 Task: Find a one-way flight from Sharm El-Sheikh to Dalian for 2 adults in First class on August 15.
Action: Mouse moved to (415, 379)
Screenshot: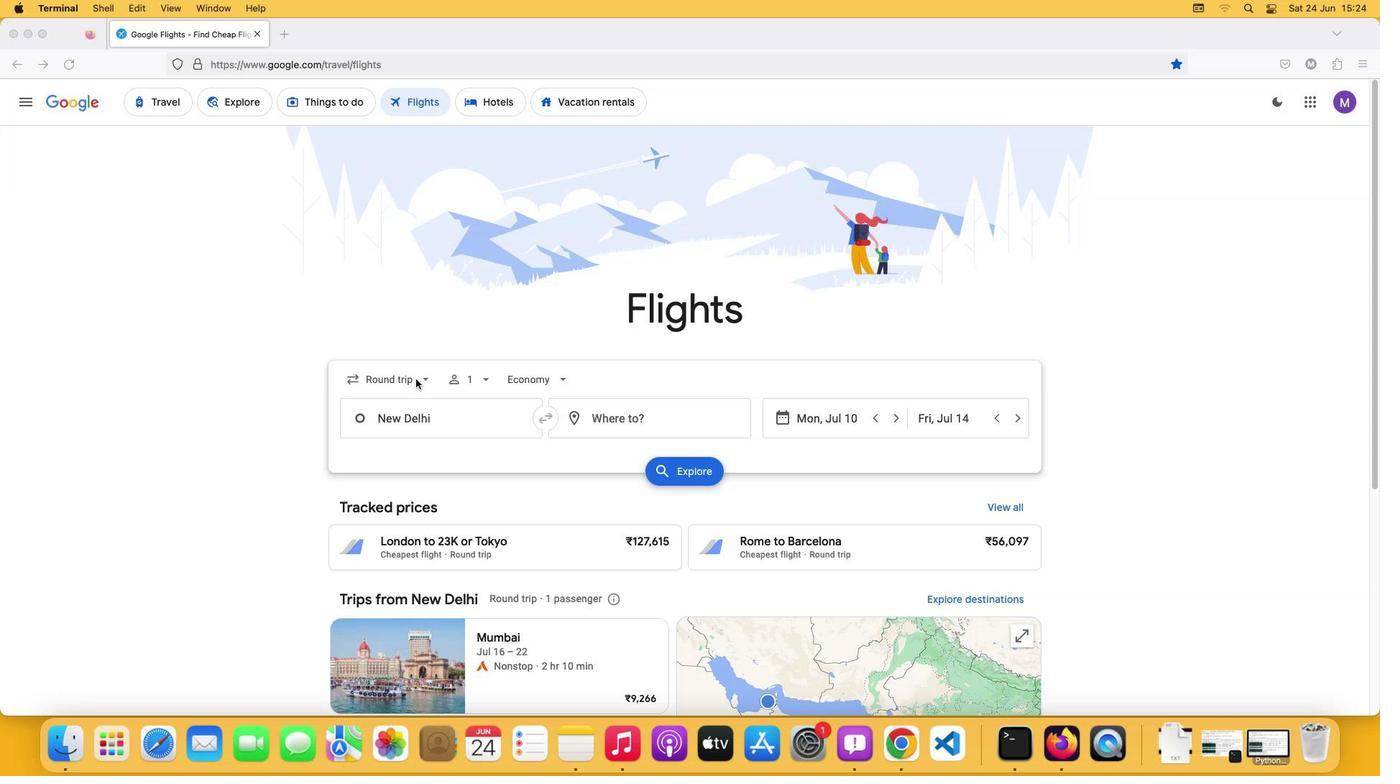 
Action: Mouse pressed left at (415, 379)
Screenshot: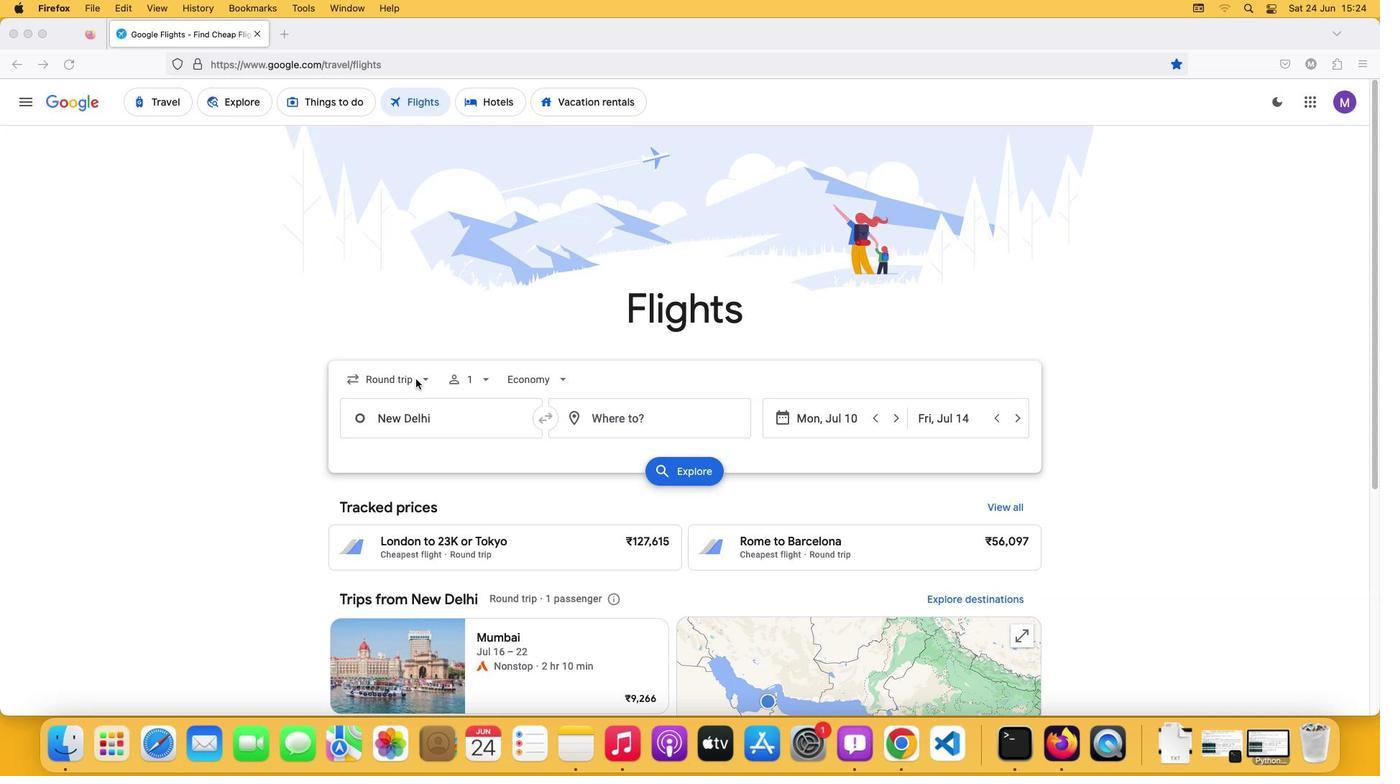 
Action: Mouse pressed left at (415, 379)
Screenshot: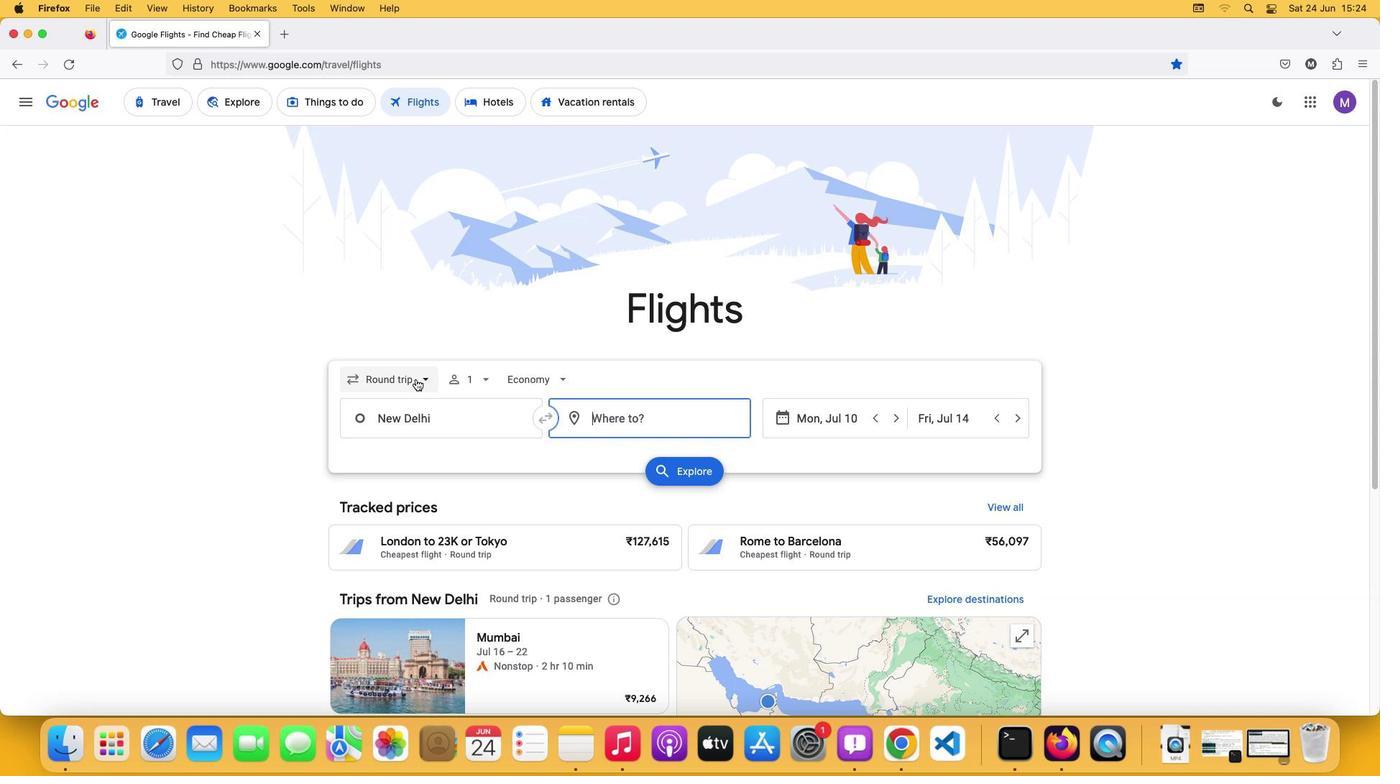 
Action: Mouse moved to (414, 439)
Screenshot: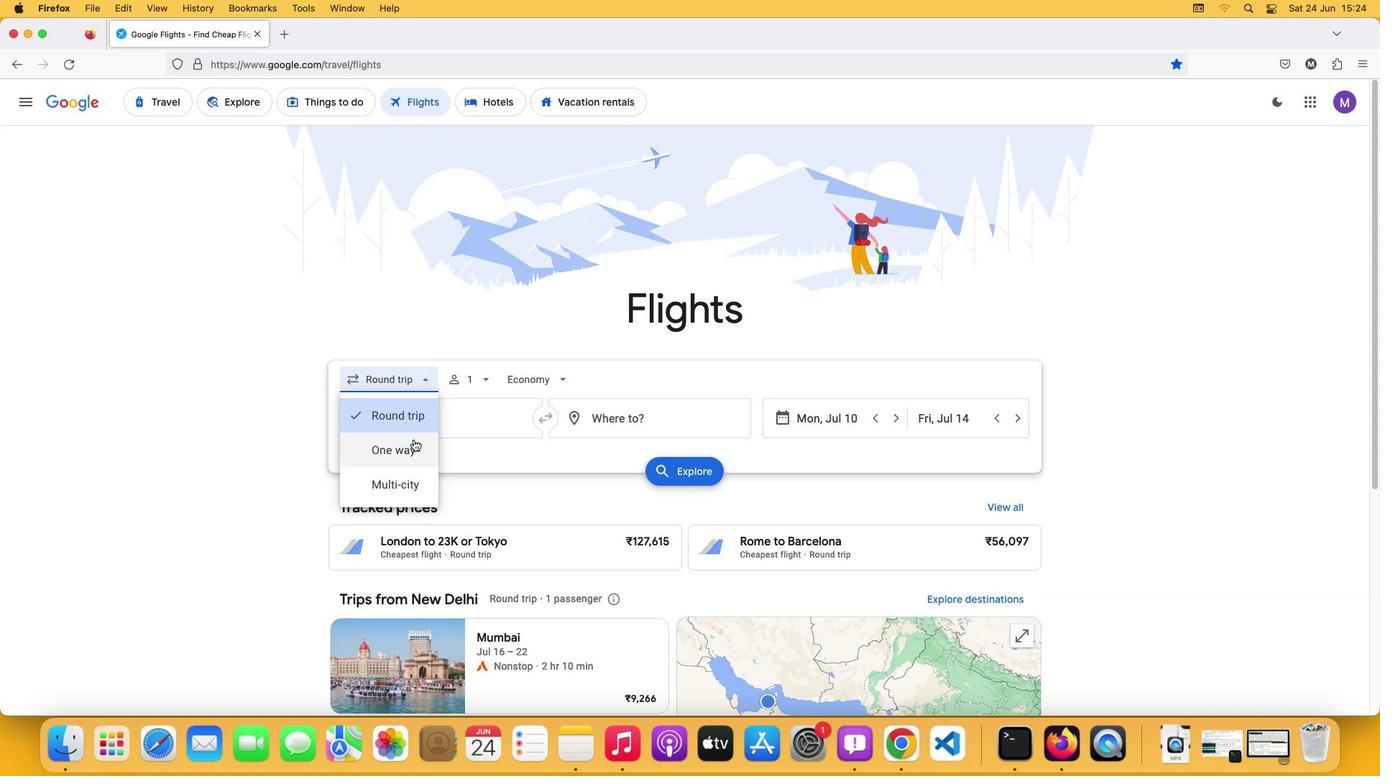 
Action: Mouse pressed left at (414, 439)
Screenshot: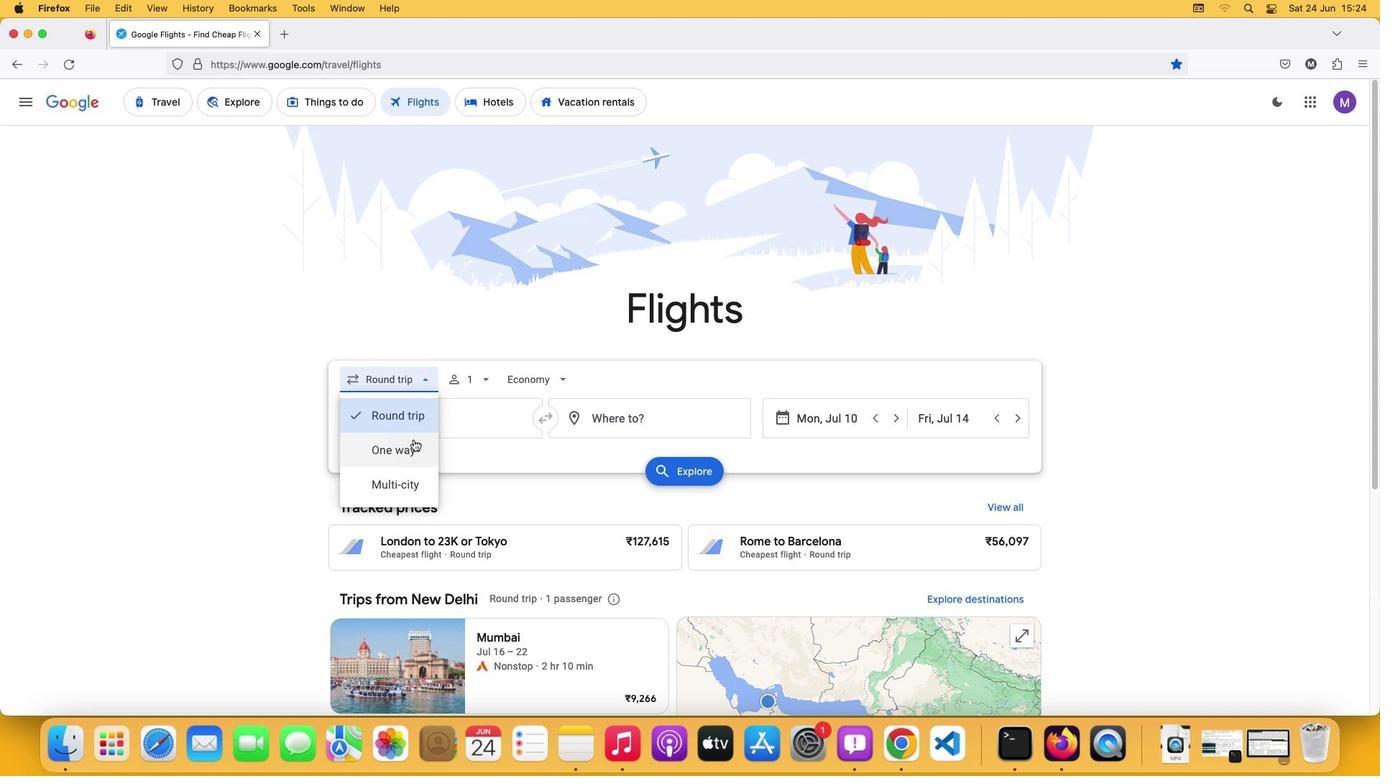 
Action: Mouse moved to (469, 379)
Screenshot: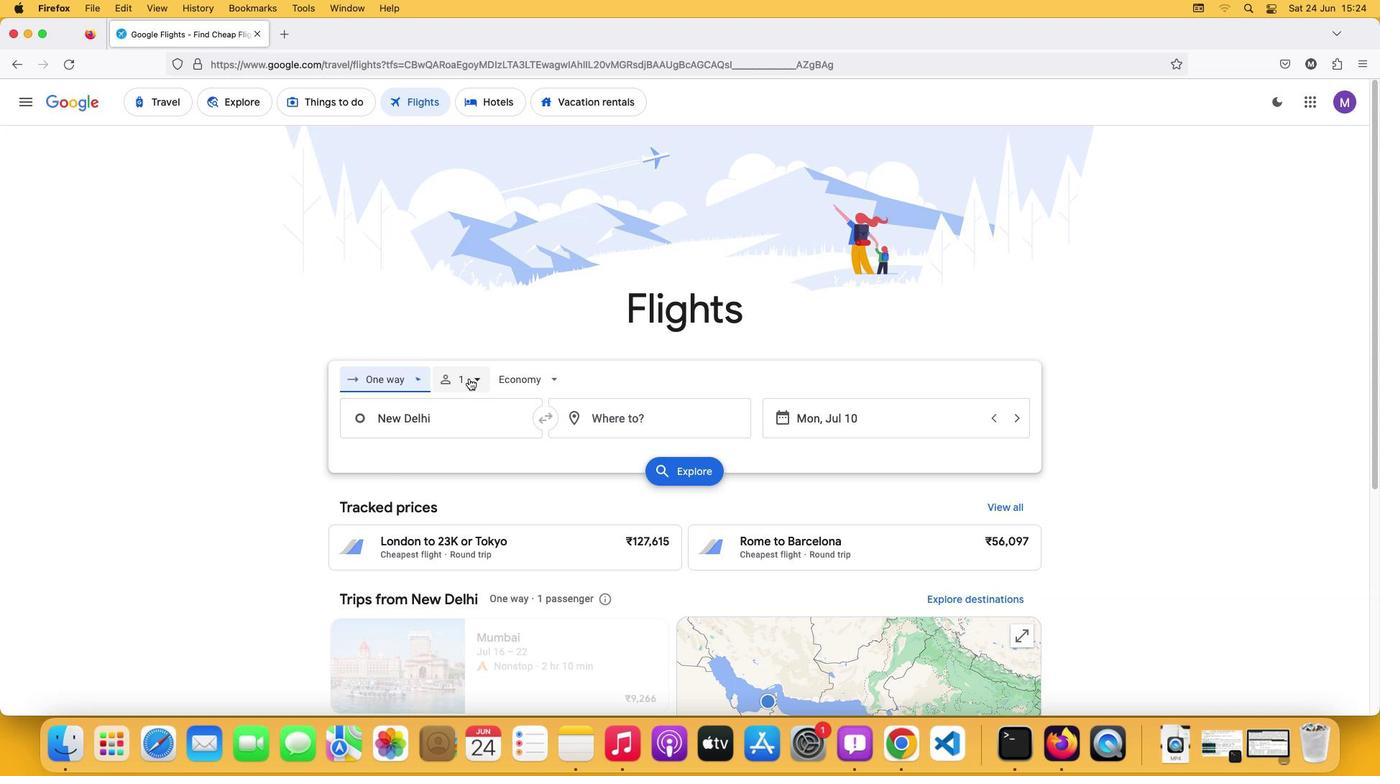 
Action: Mouse pressed left at (469, 379)
Screenshot: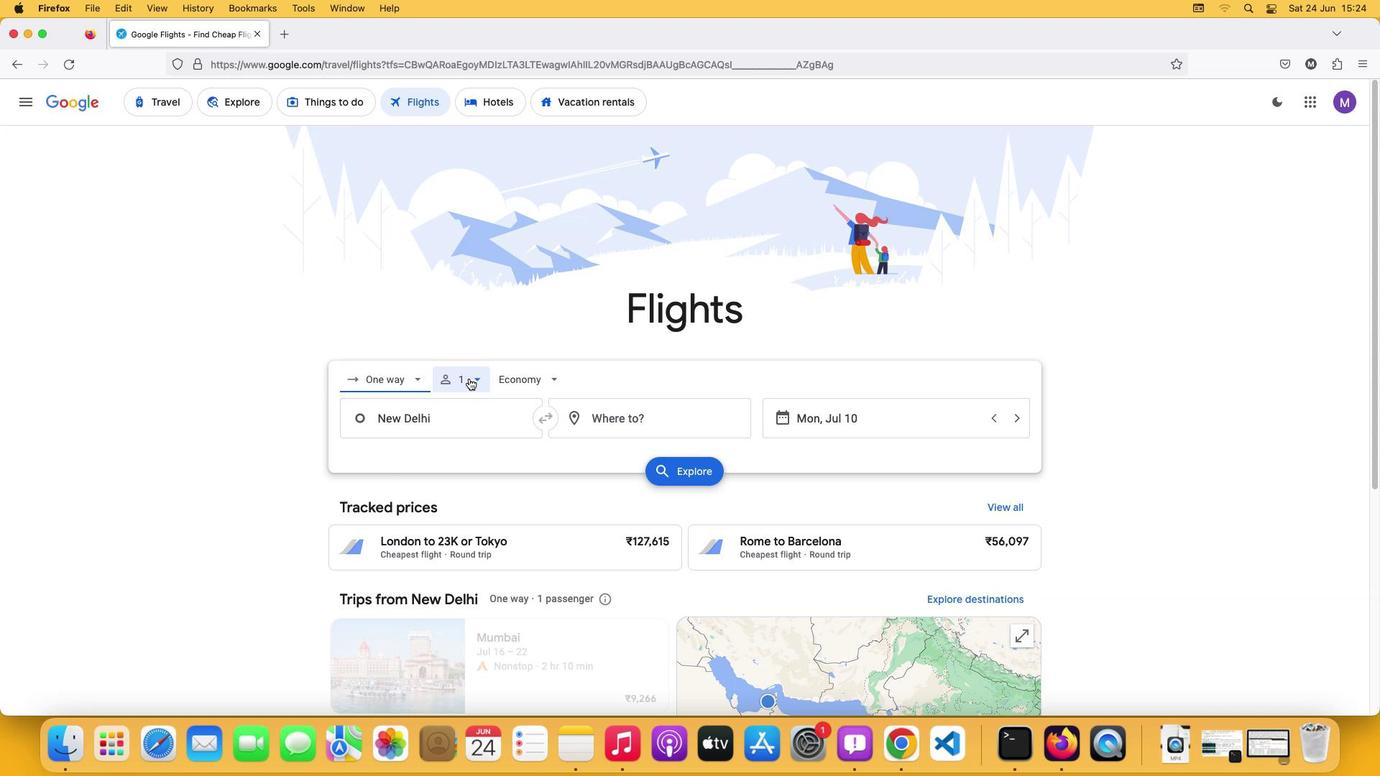 
Action: Mouse moved to (586, 415)
Screenshot: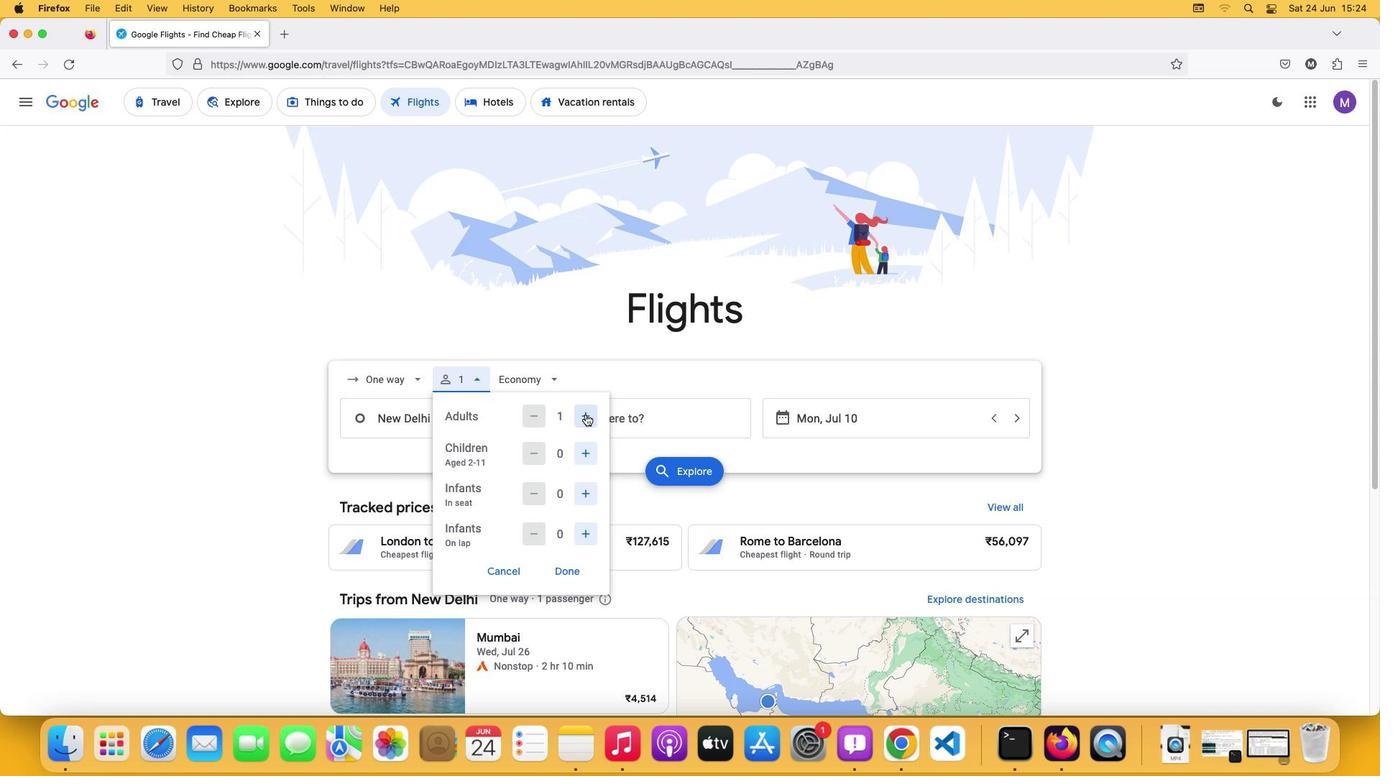 
Action: Mouse pressed left at (586, 415)
Screenshot: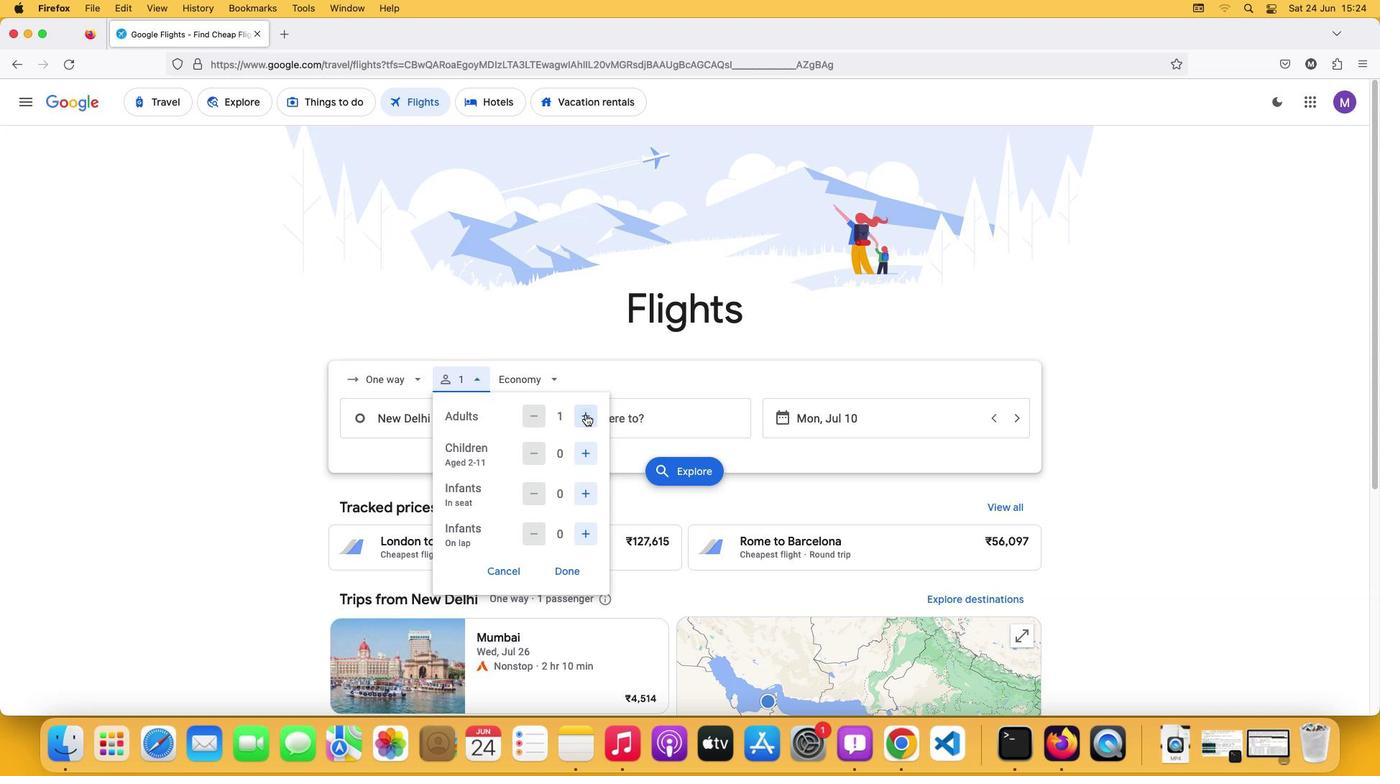 
Action: Mouse moved to (564, 571)
Screenshot: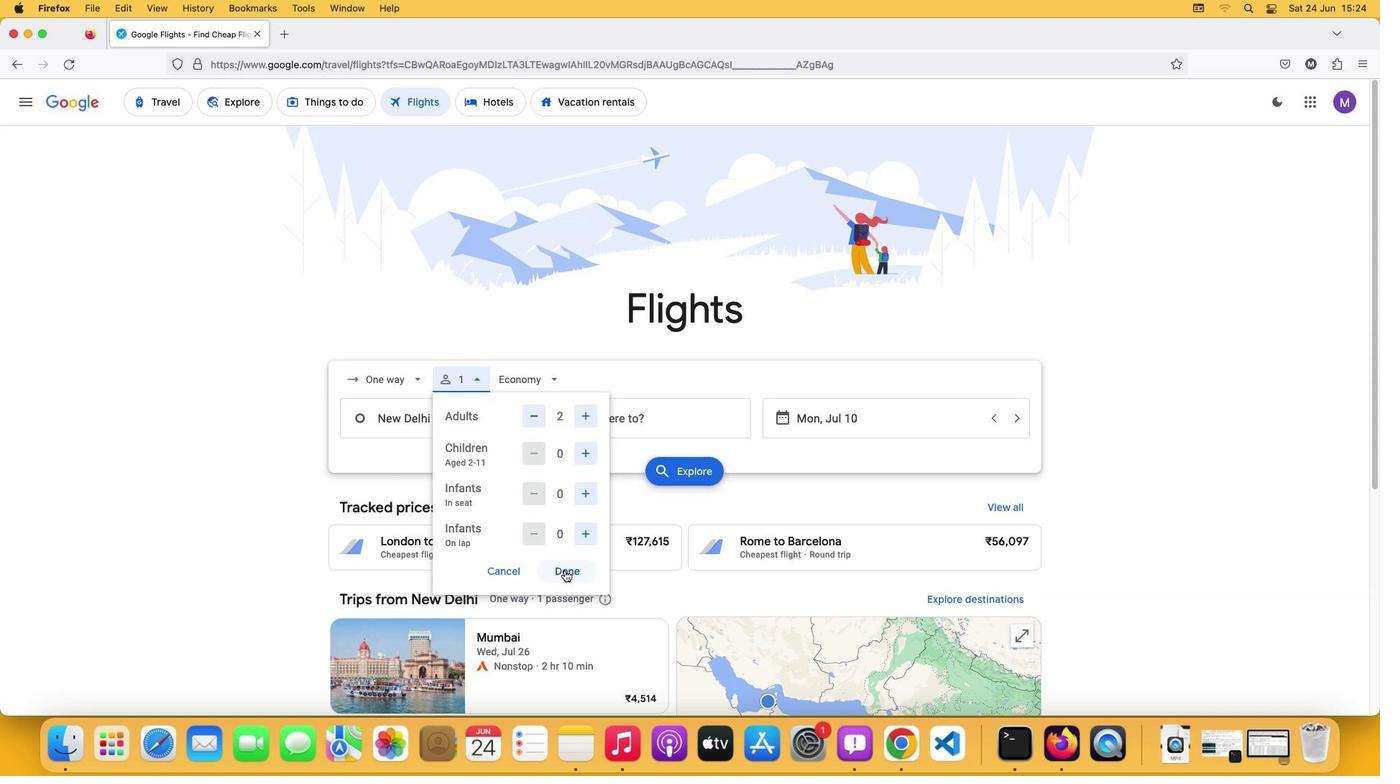 
Action: Mouse pressed left at (564, 571)
Screenshot: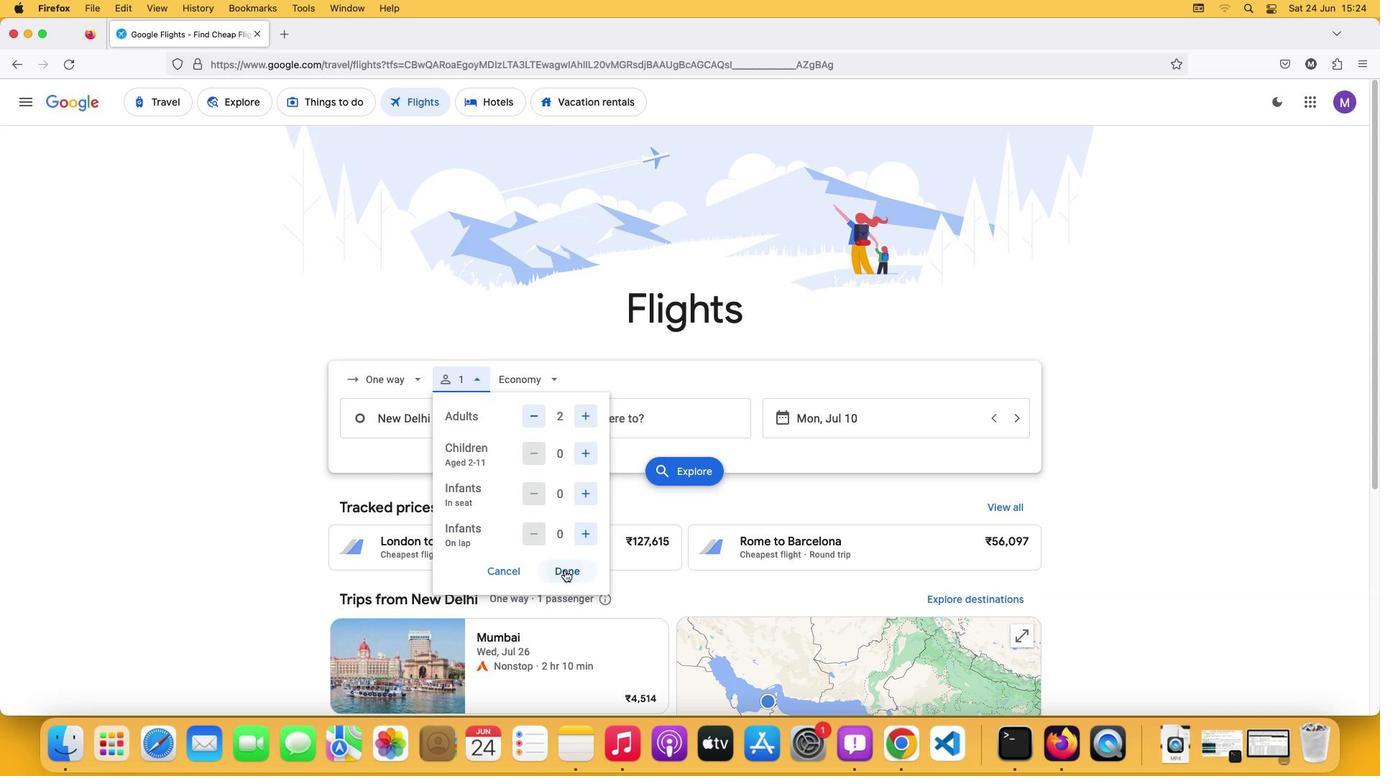 
Action: Mouse moved to (541, 379)
Screenshot: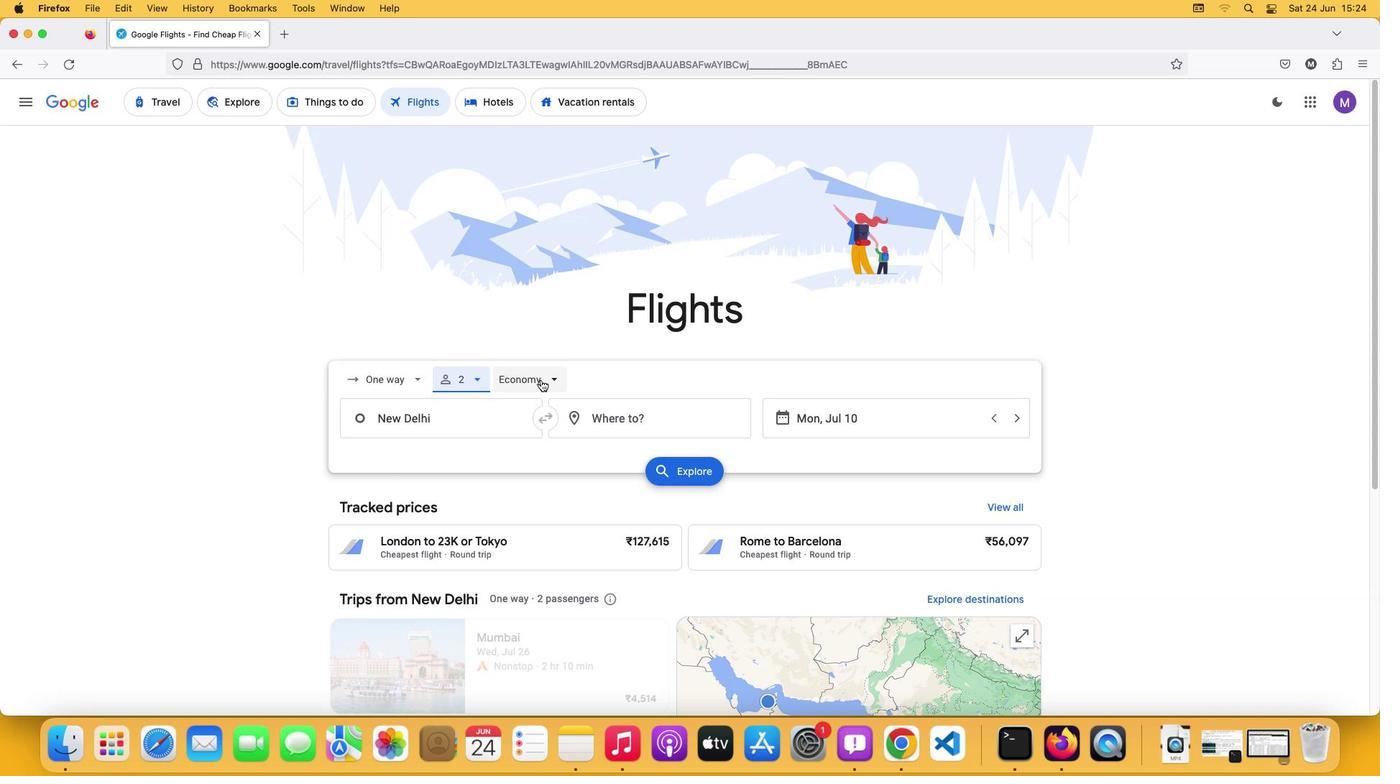 
Action: Mouse pressed left at (541, 379)
Screenshot: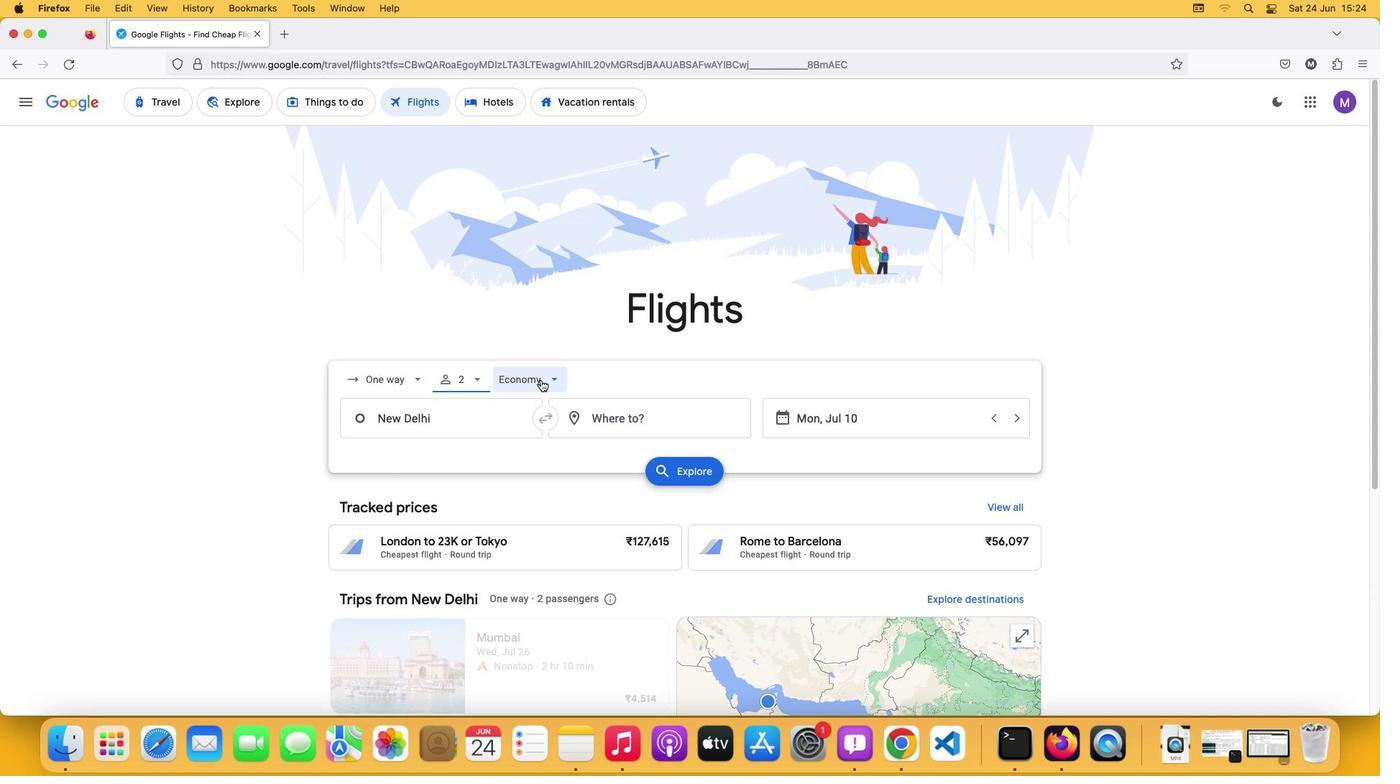 
Action: Mouse moved to (550, 509)
Screenshot: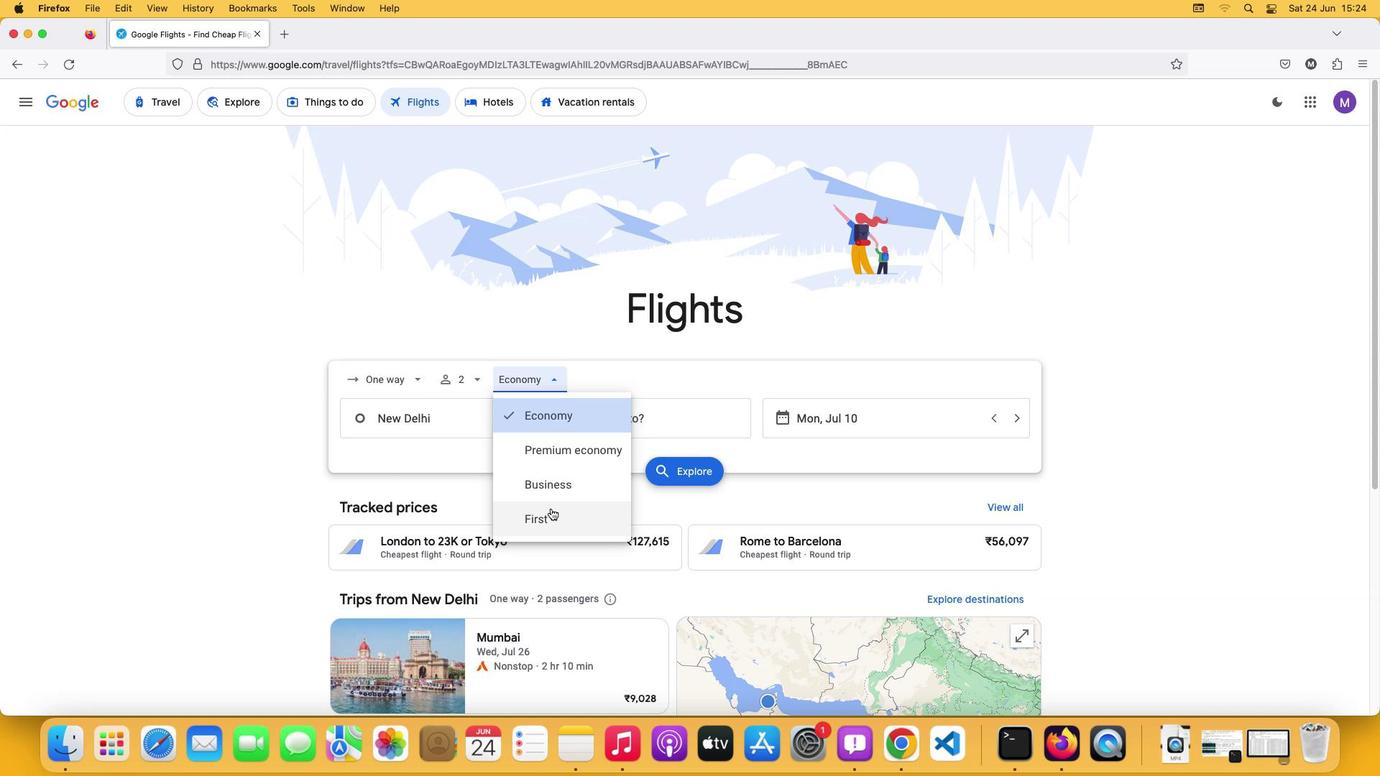 
Action: Mouse pressed left at (550, 509)
Screenshot: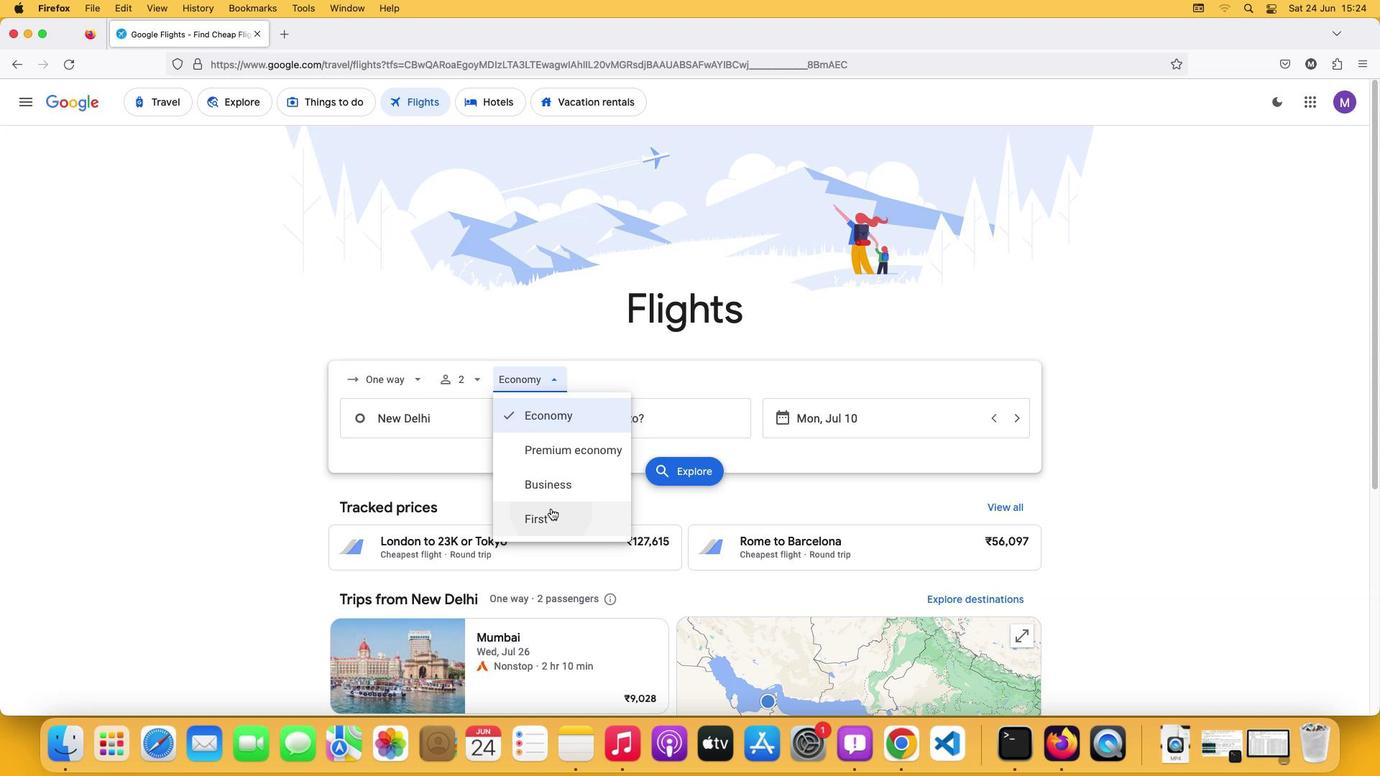 
Action: Mouse moved to (460, 414)
Screenshot: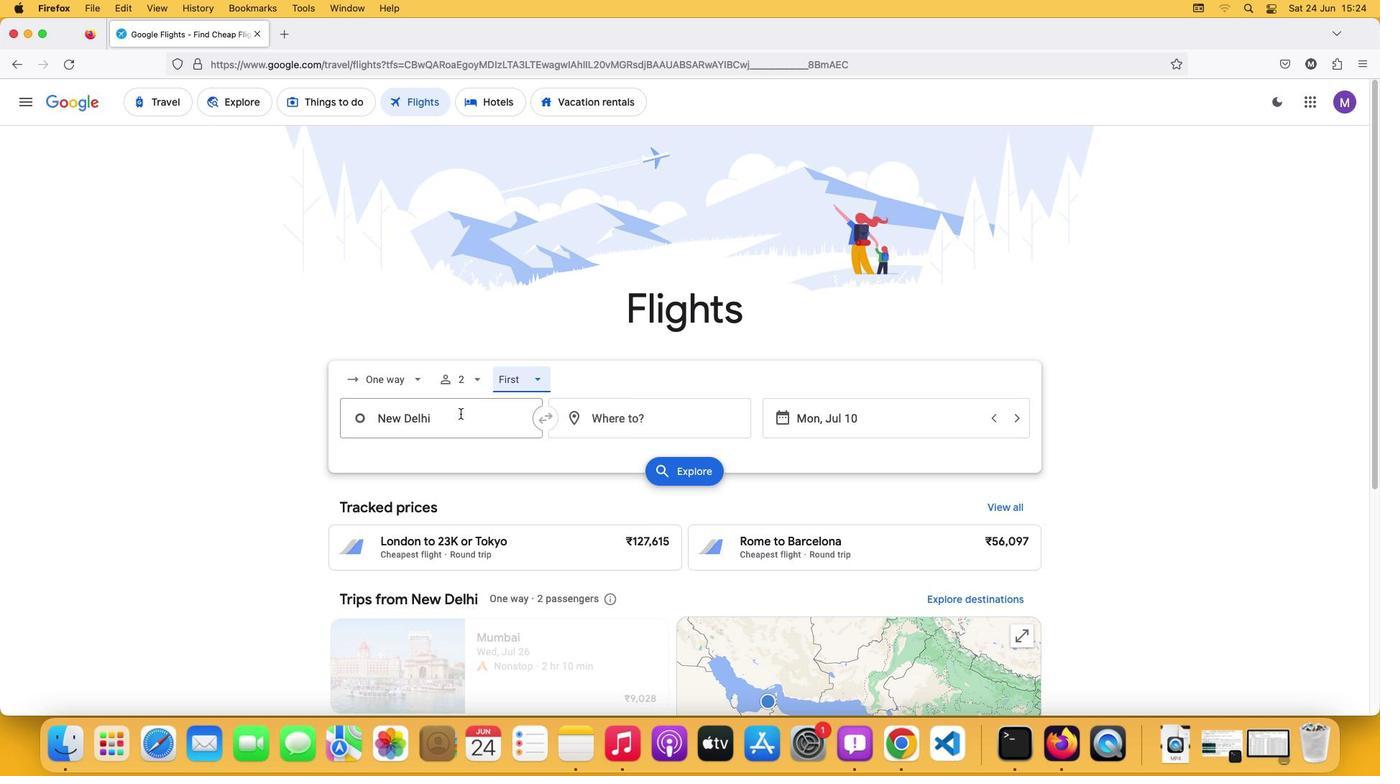
Action: Mouse pressed left at (460, 414)
Screenshot: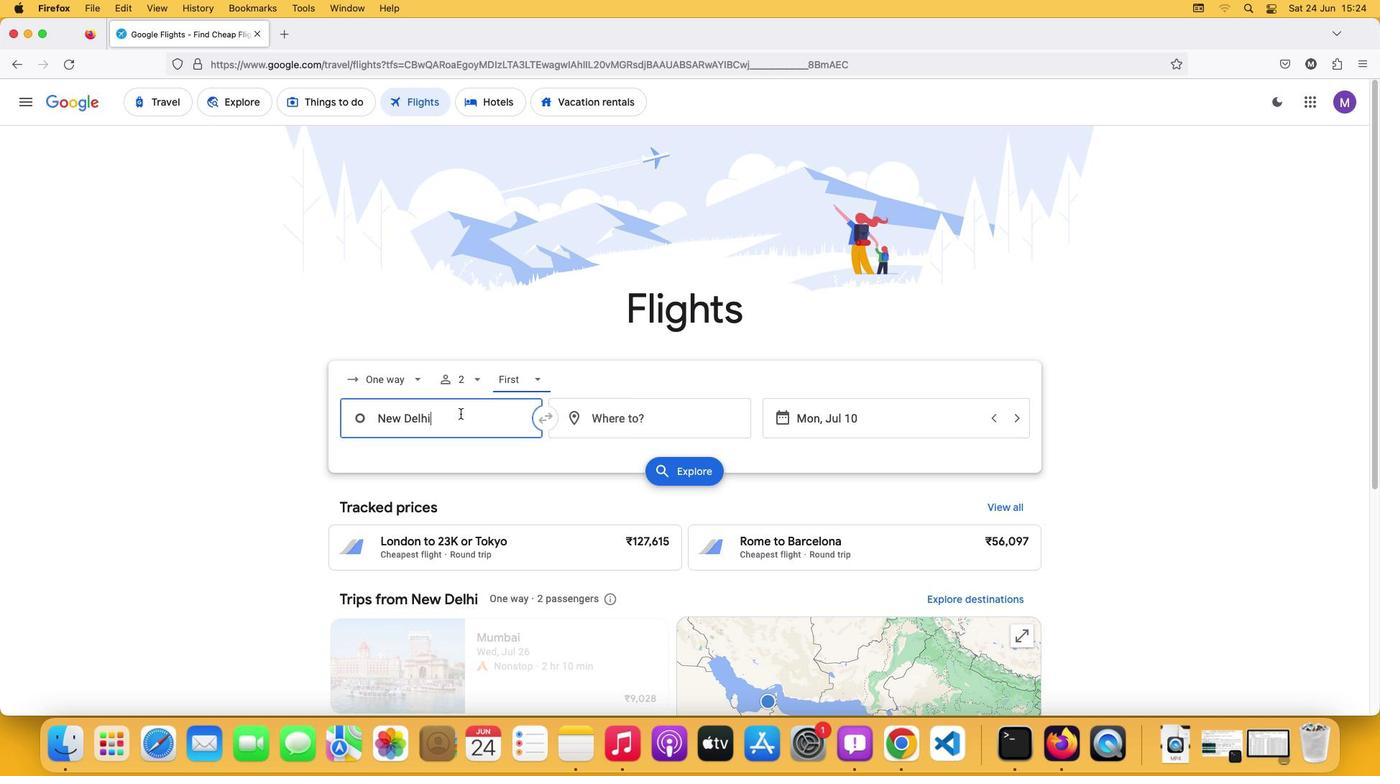 
Action: Mouse moved to (461, 414)
Screenshot: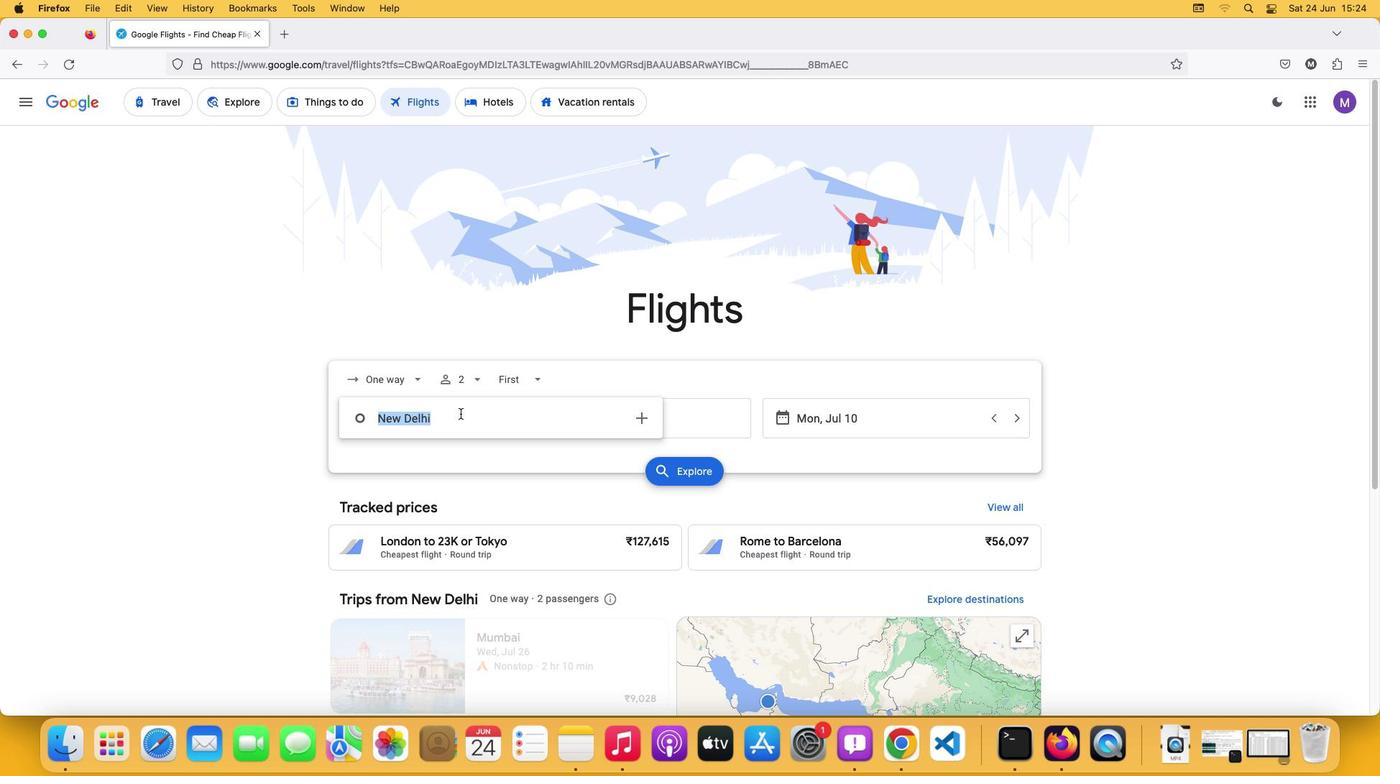 
Action: Key pressed Key.shift'S''h''a''r''m'Key.spaceKey.shift'E''I'
Screenshot: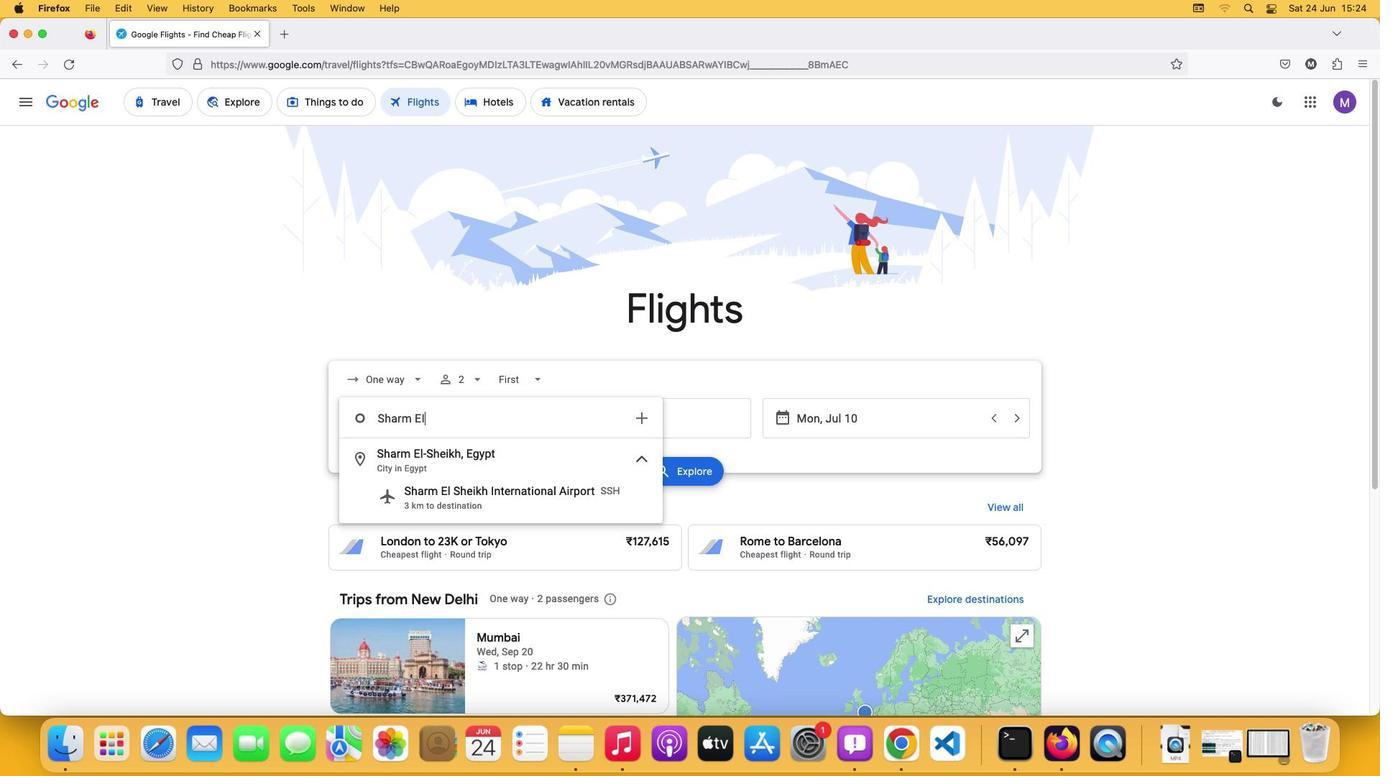 
Action: Mouse moved to (458, 453)
Screenshot: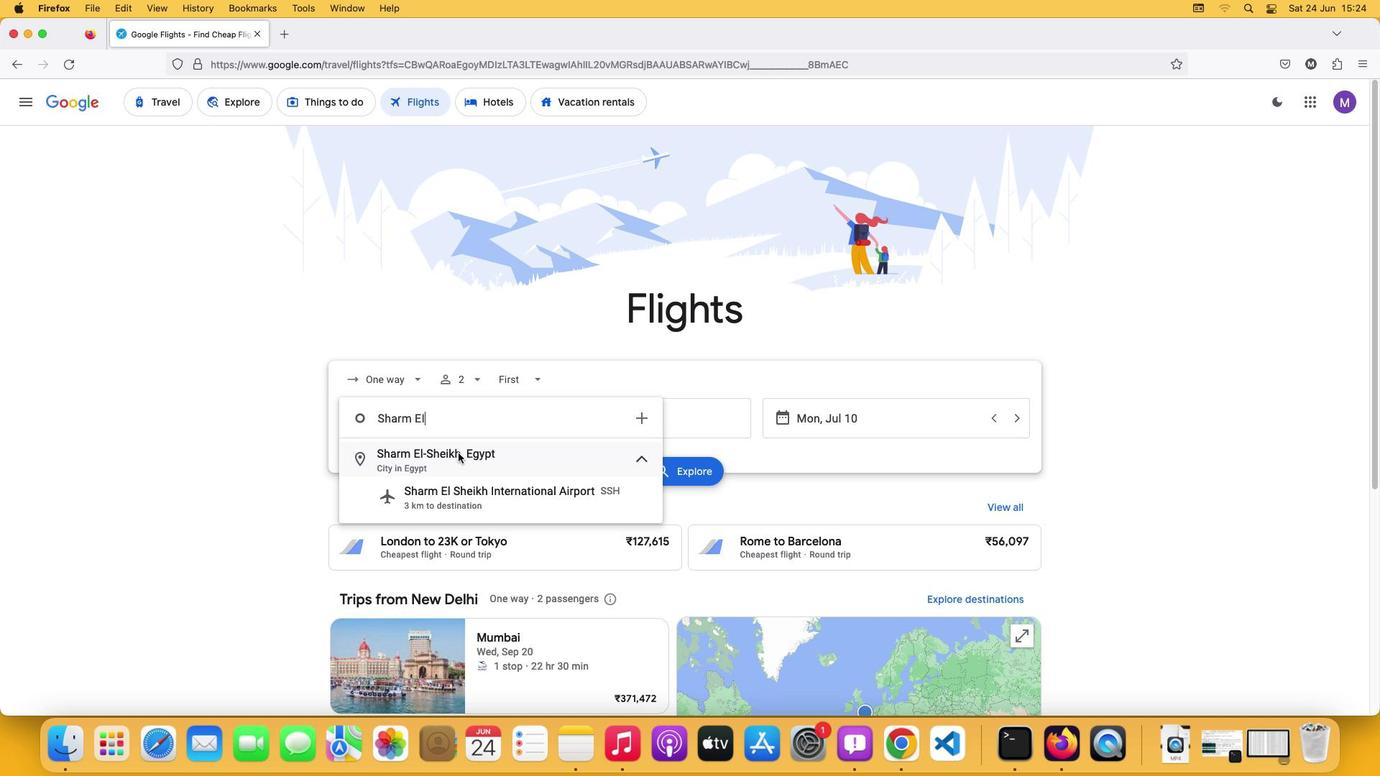 
Action: Mouse pressed left at (458, 453)
Screenshot: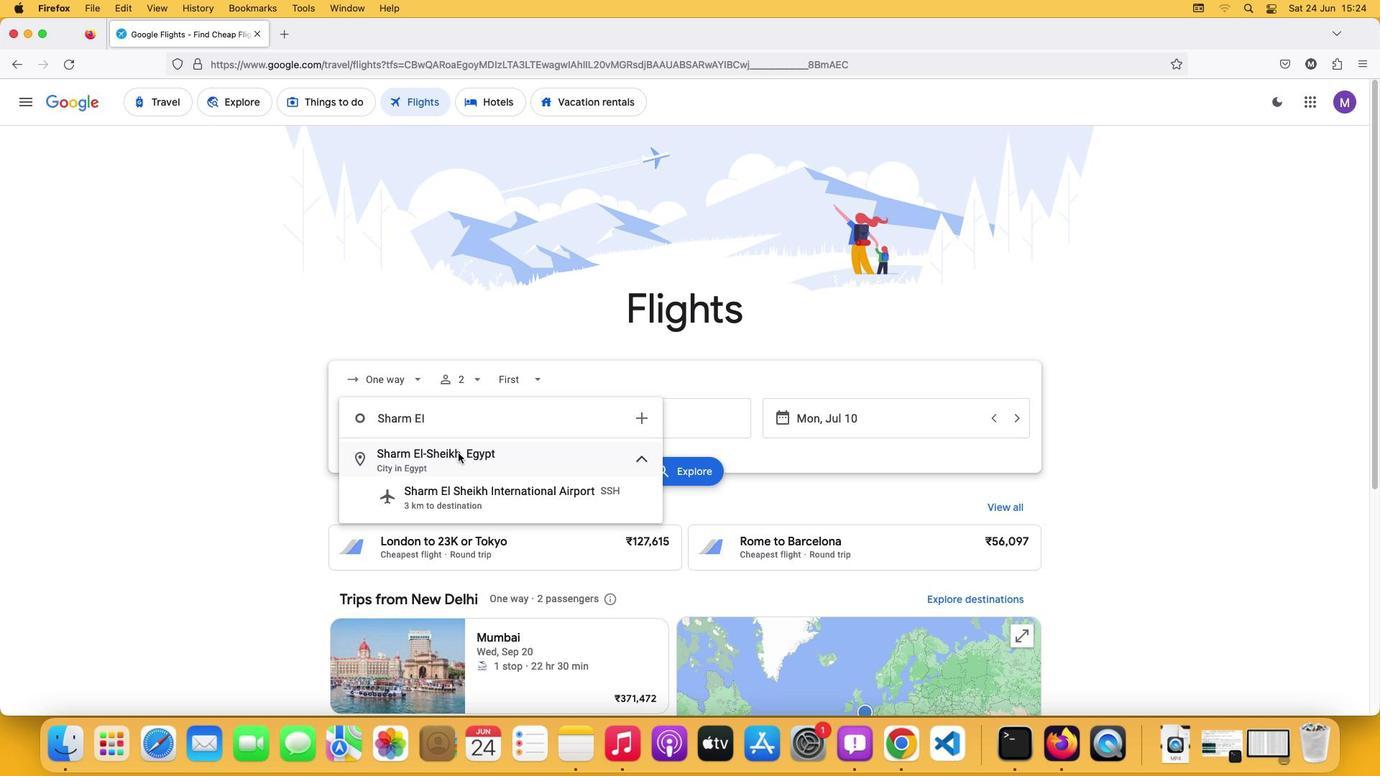 
Action: Mouse moved to (604, 417)
Screenshot: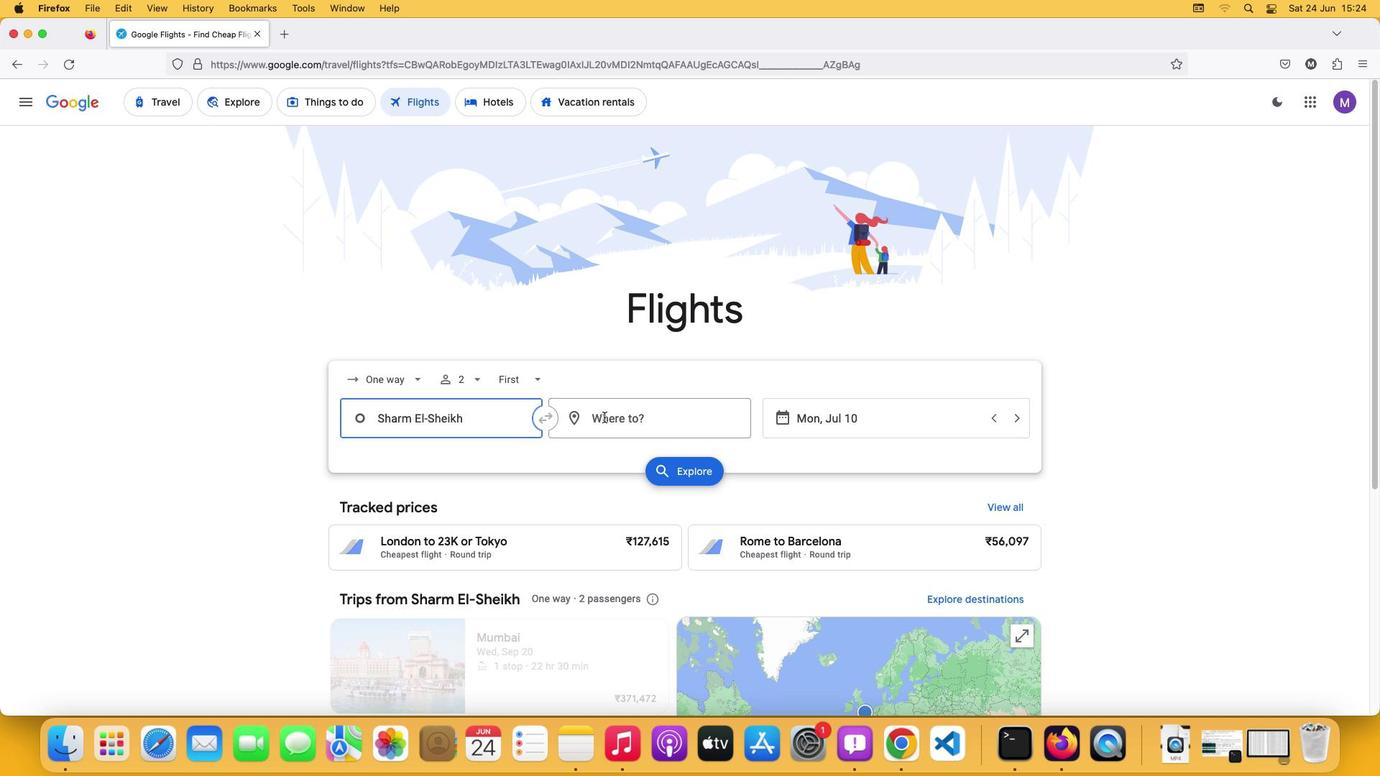 
Action: Mouse pressed left at (604, 417)
Screenshot: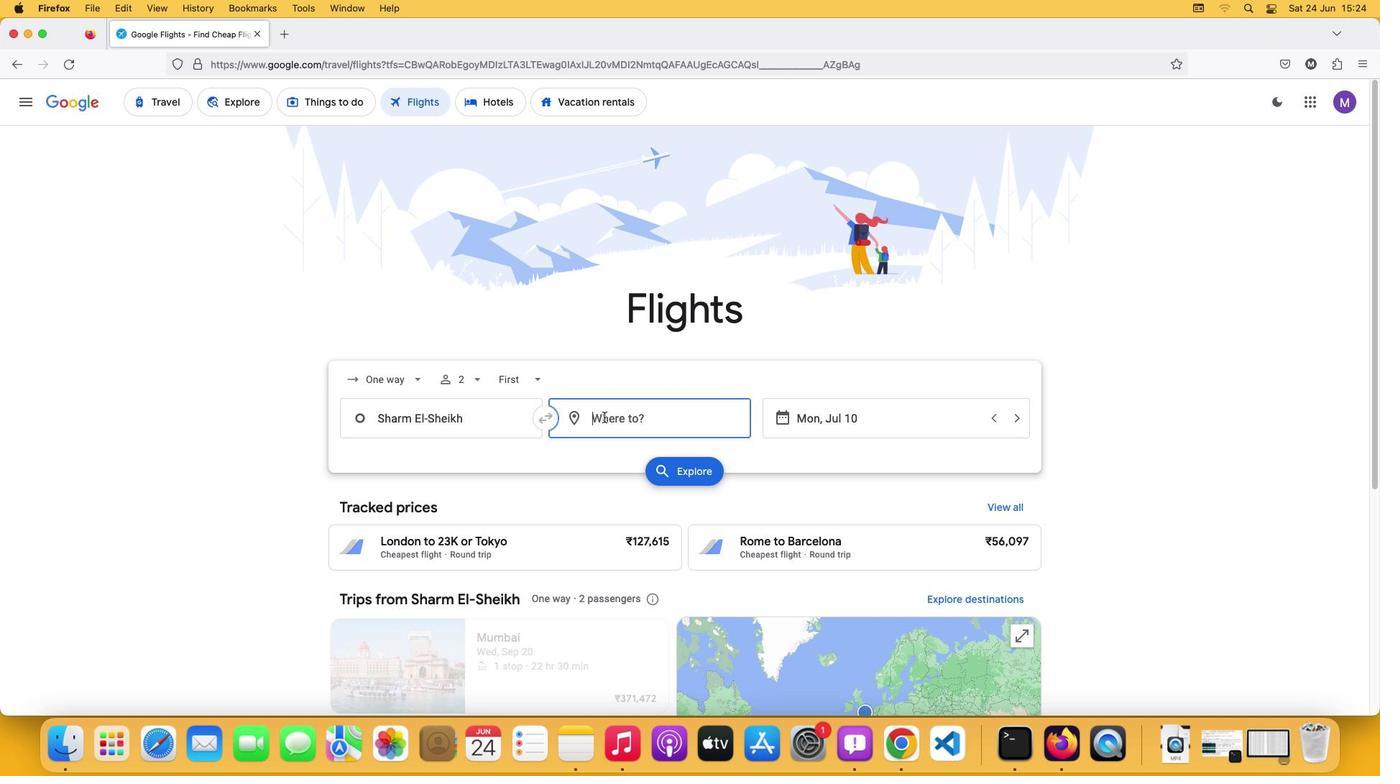 
Action: Key pressed Key.shift'D''a''l''i''a''n'
Screenshot: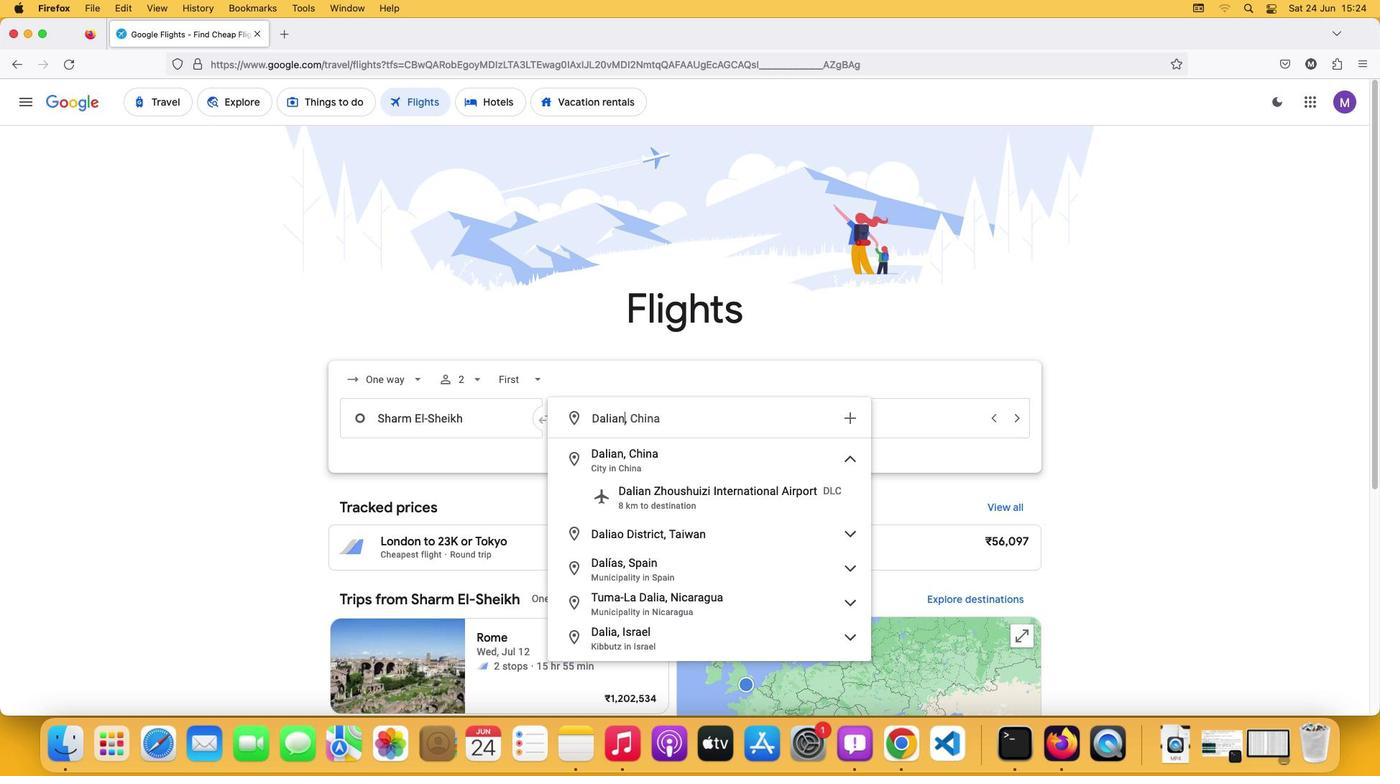 
Action: Mouse moved to (650, 452)
Screenshot: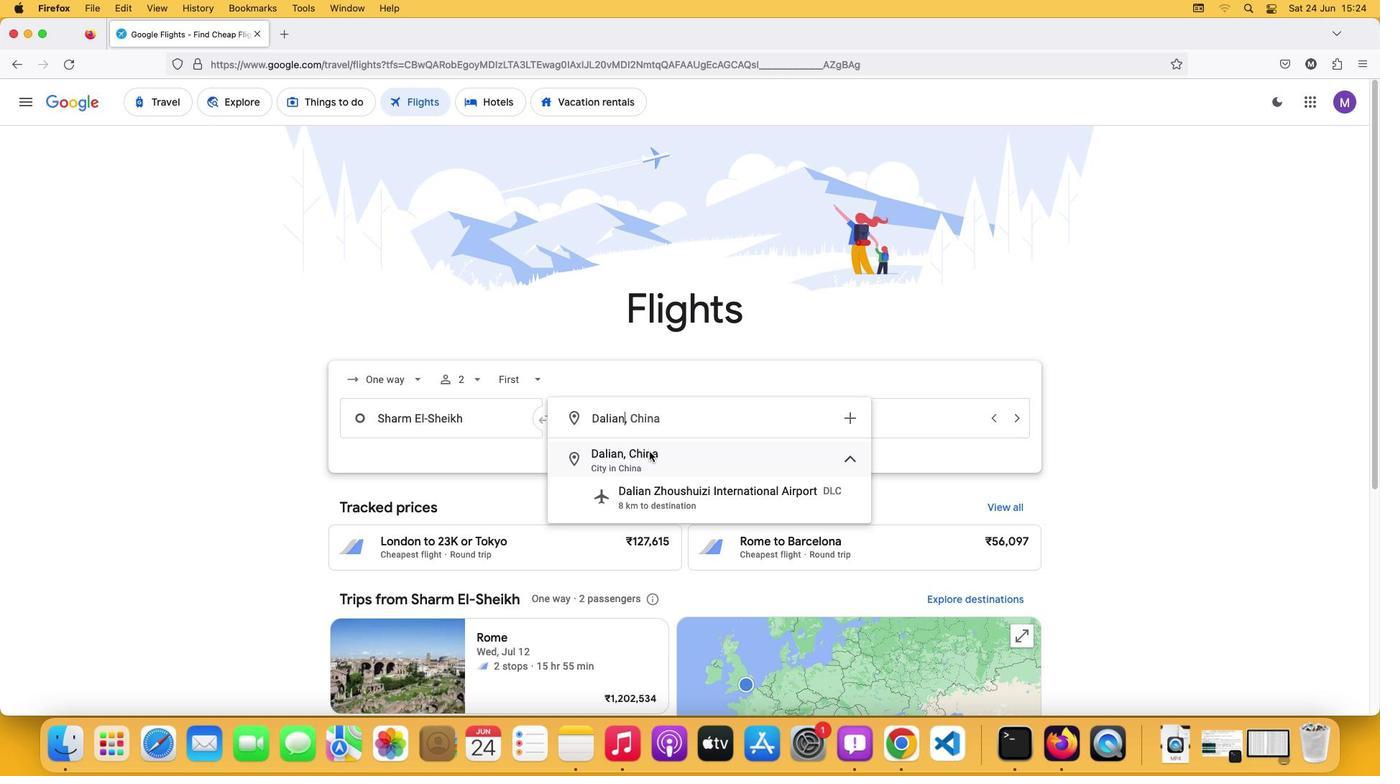 
Action: Mouse pressed left at (650, 452)
Screenshot: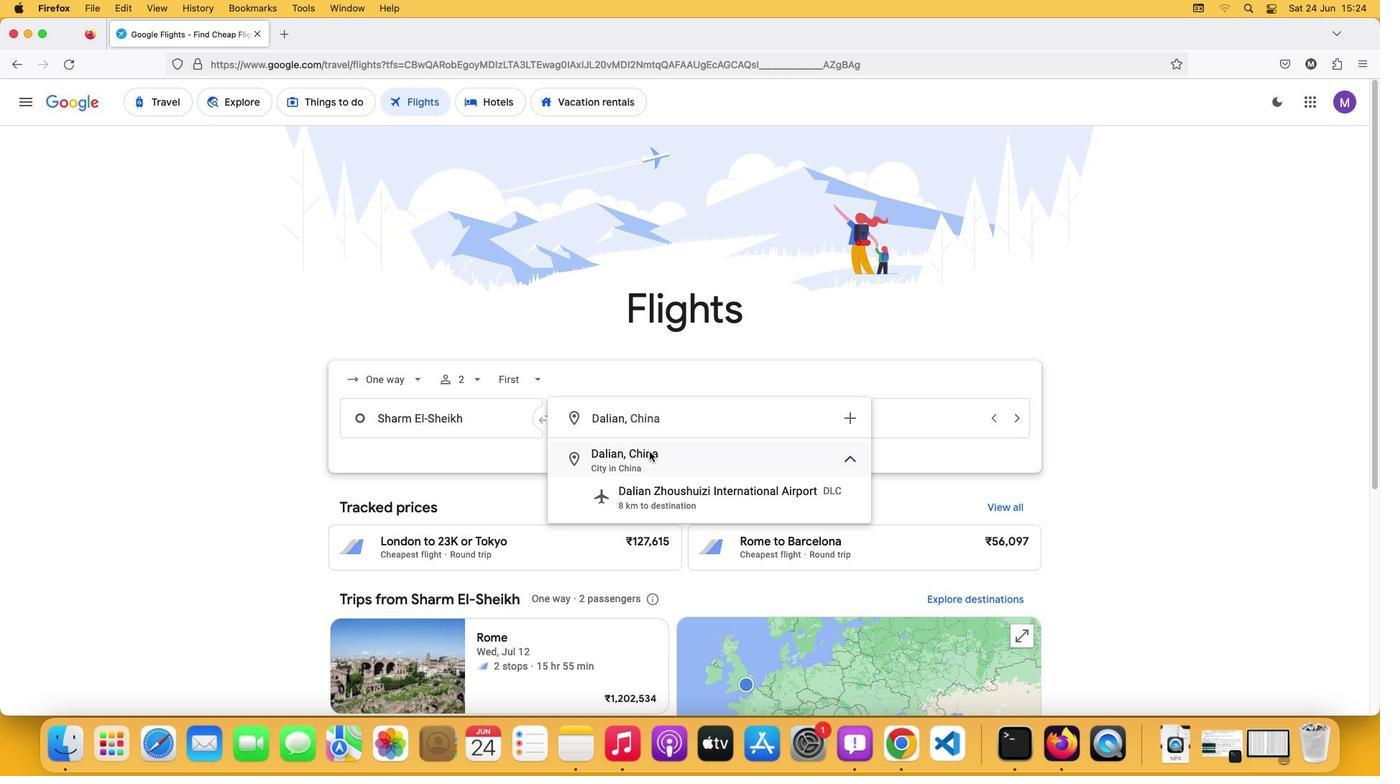 
Action: Mouse moved to (801, 418)
Screenshot: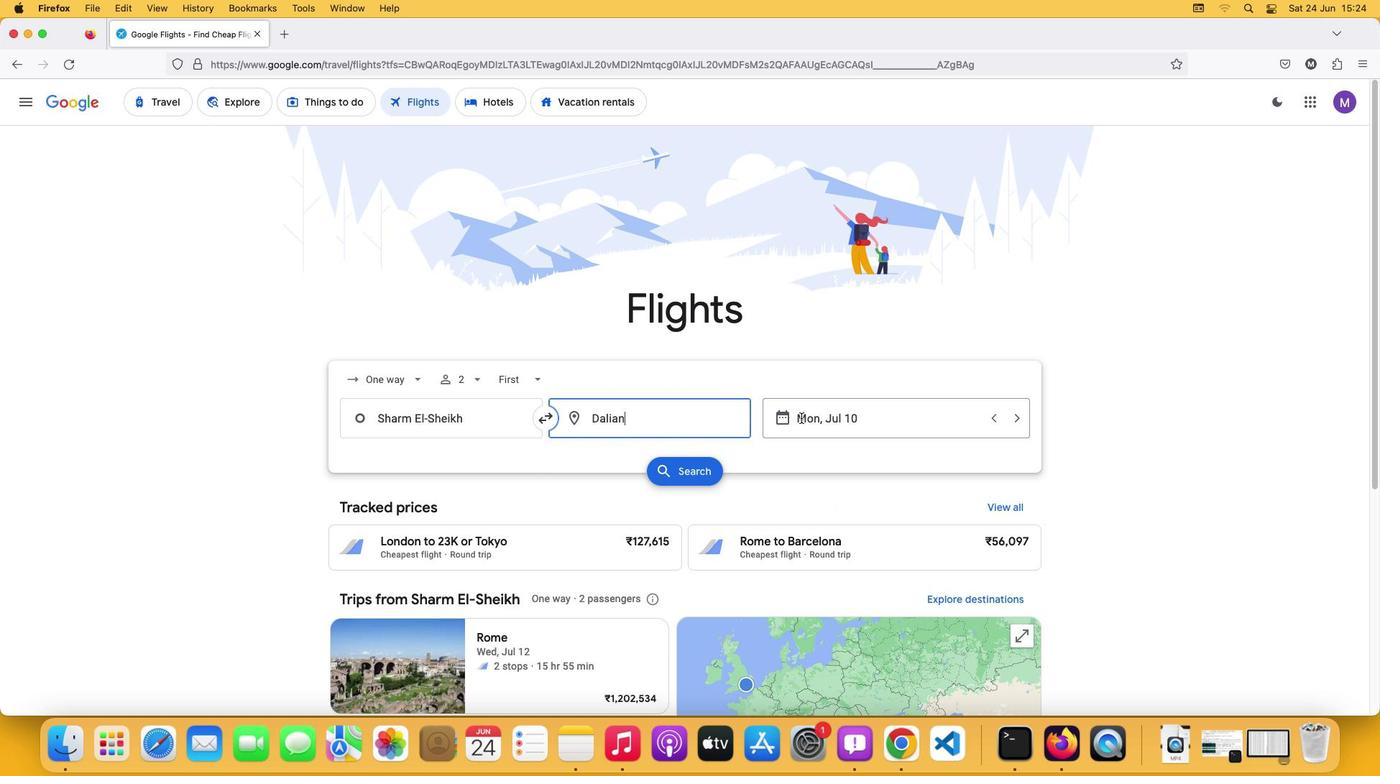 
Action: Mouse pressed left at (801, 418)
Screenshot: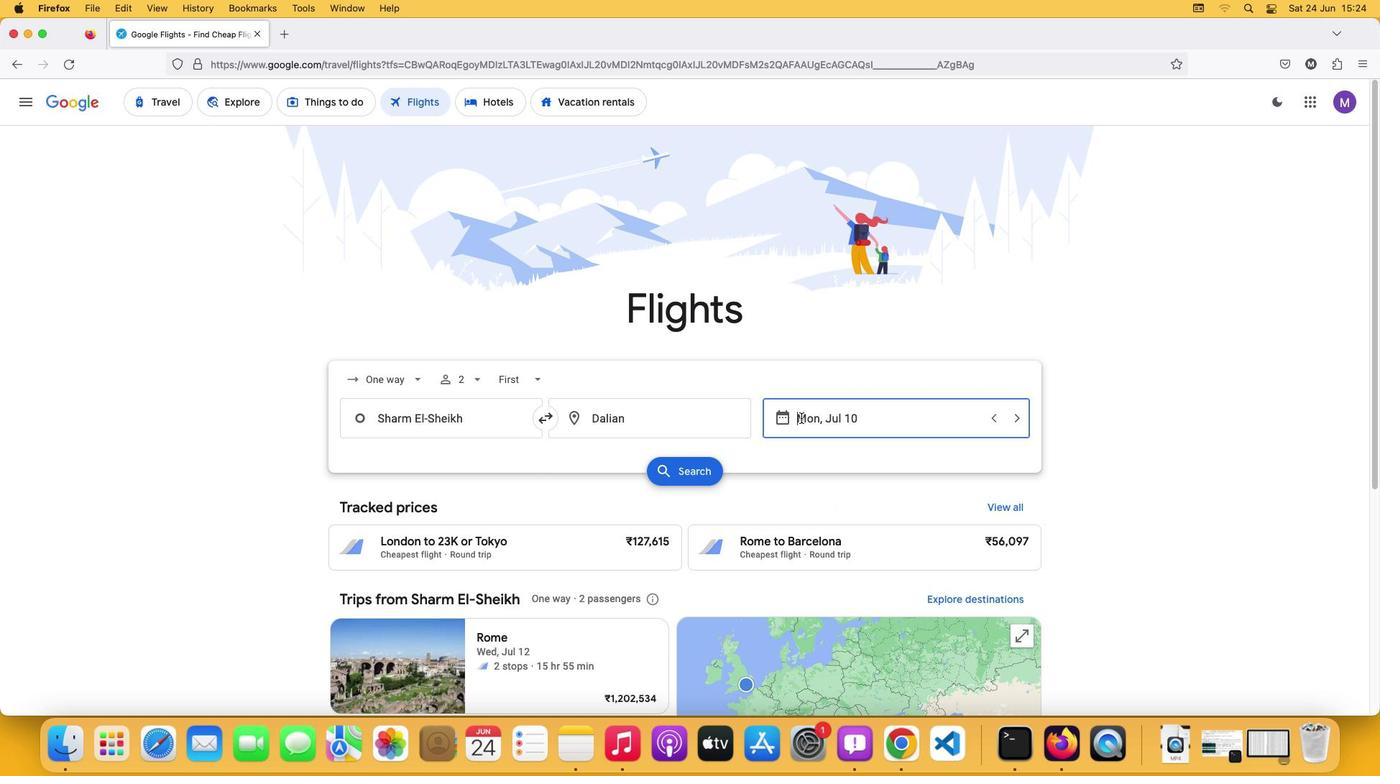 
Action: Mouse moved to (1041, 518)
Screenshot: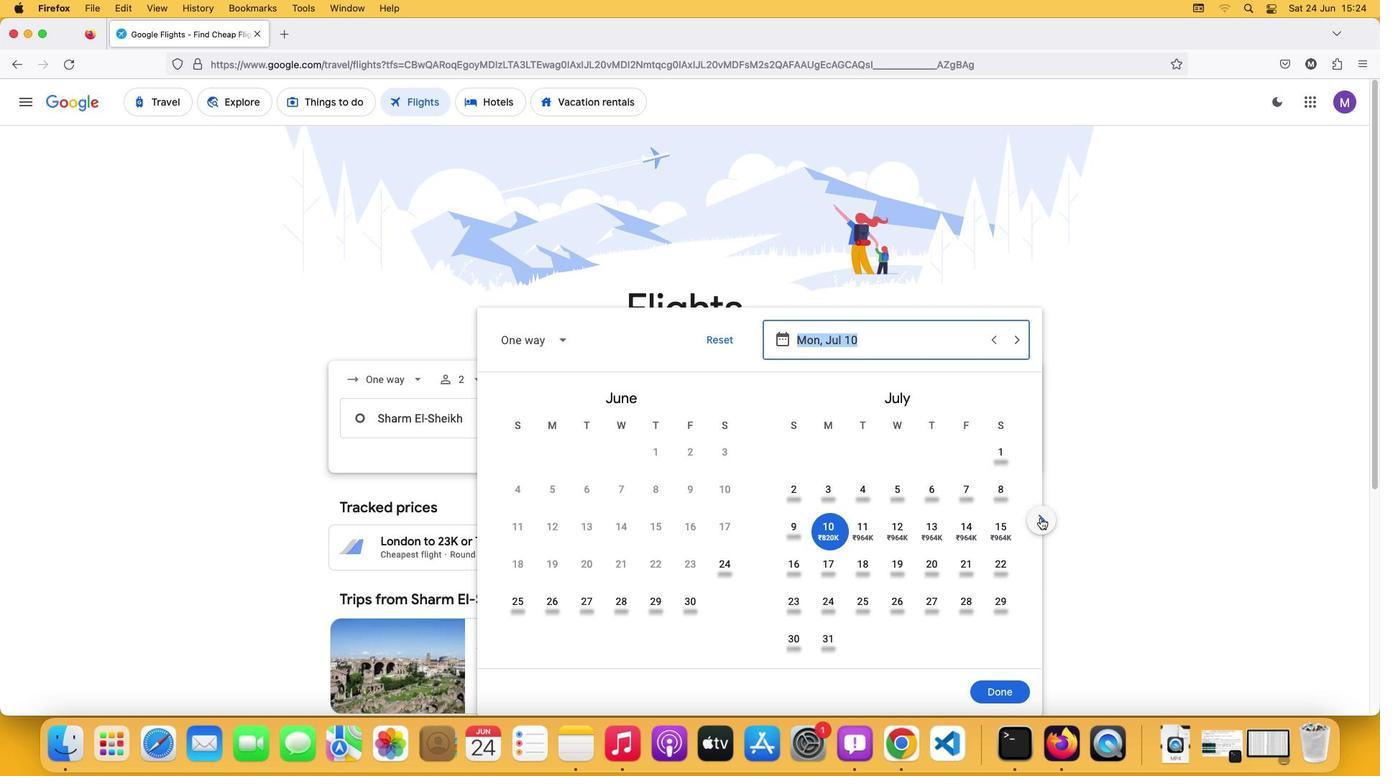 
Action: Mouse pressed left at (1041, 518)
Screenshot: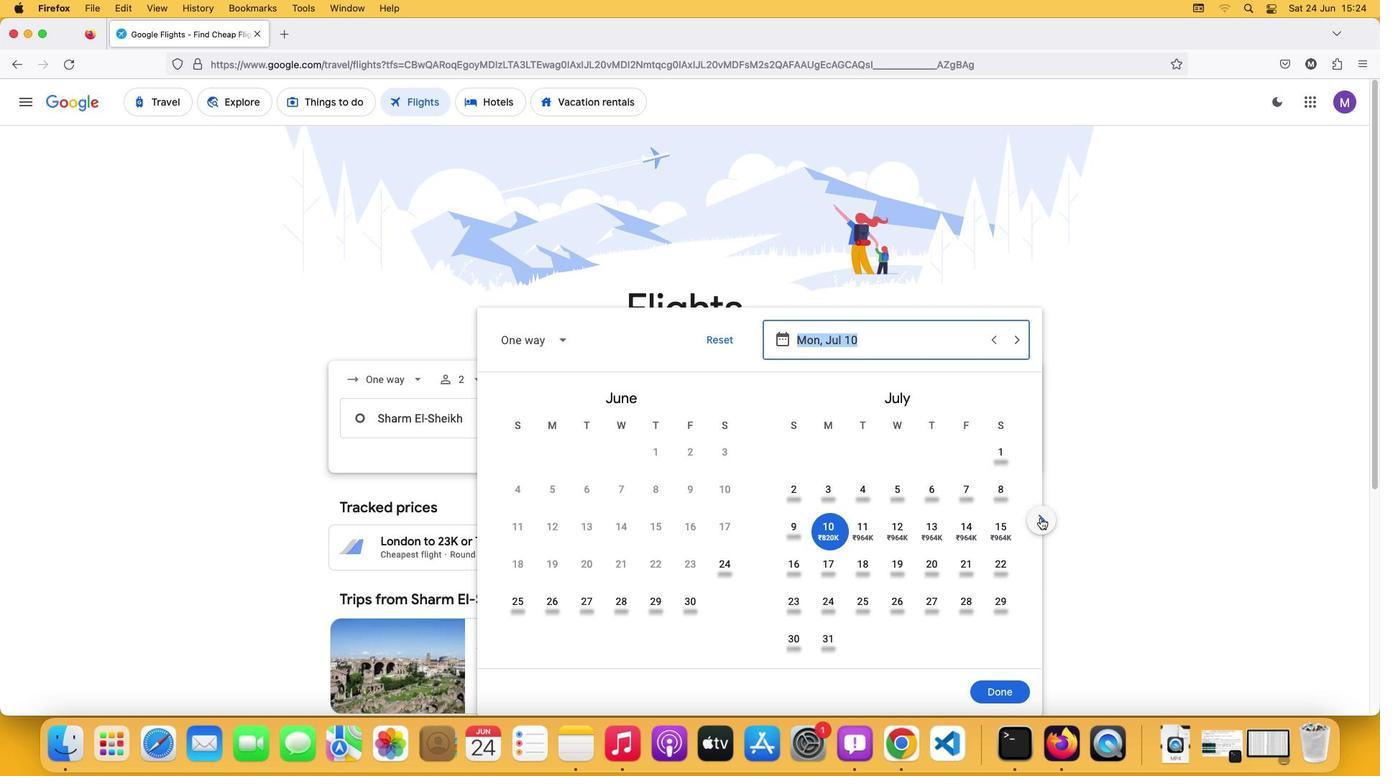 
Action: Mouse moved to (866, 527)
Screenshot: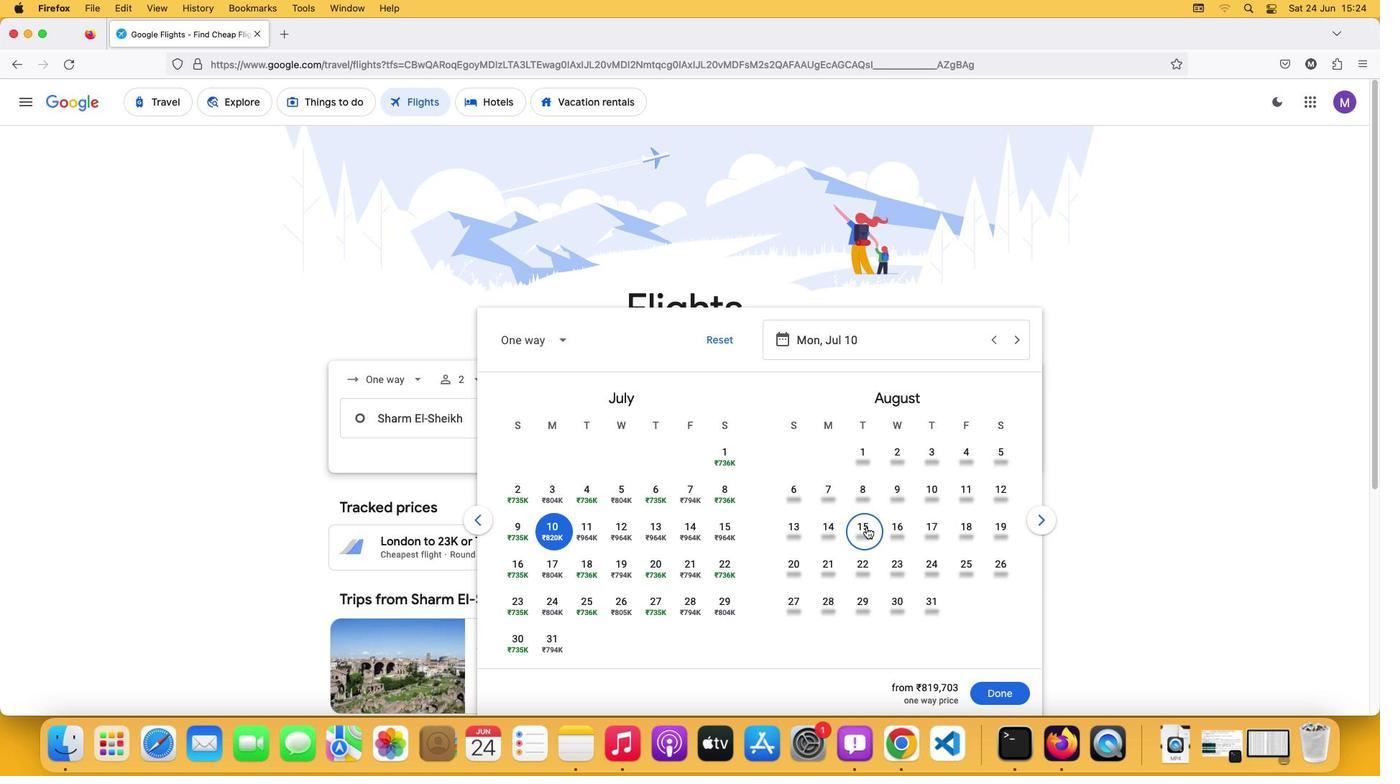 
Action: Mouse pressed left at (866, 527)
Screenshot: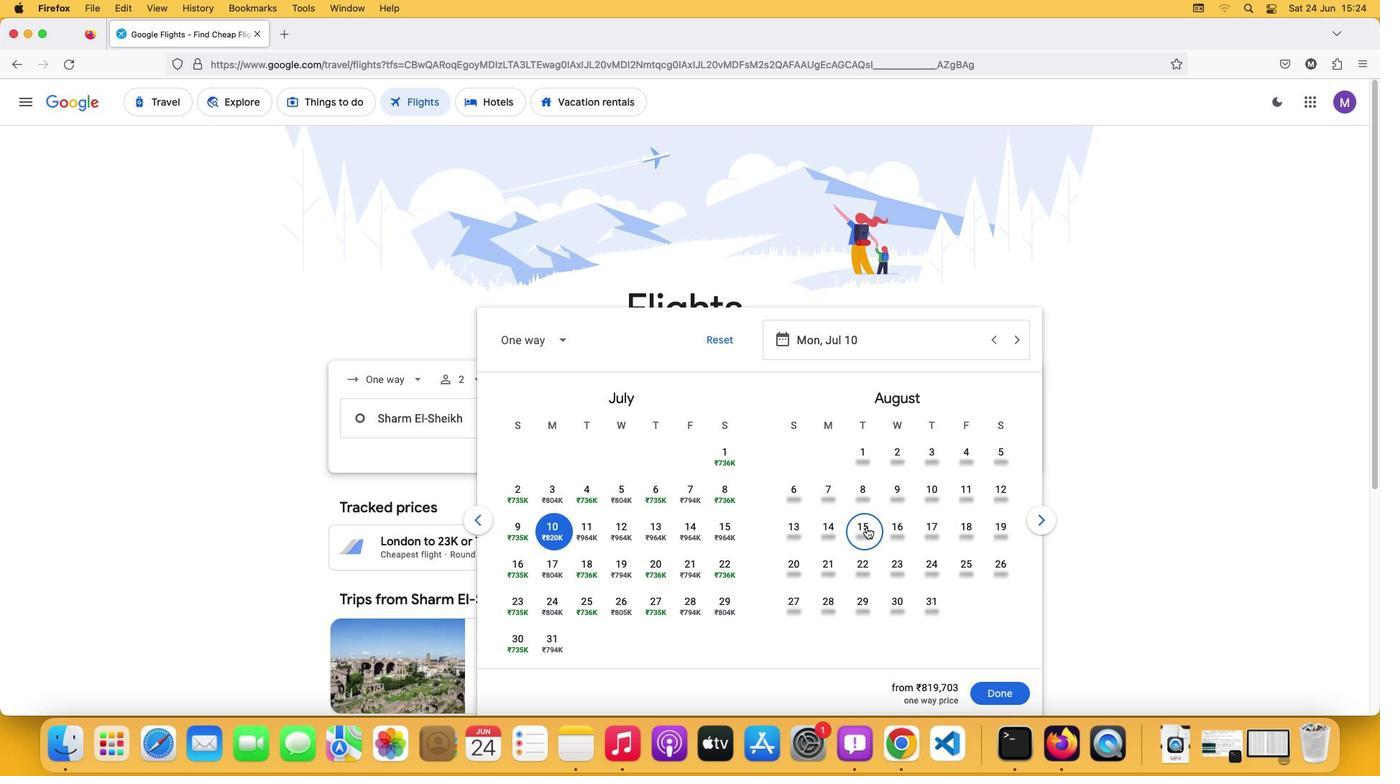 
Action: Mouse moved to (999, 688)
Screenshot: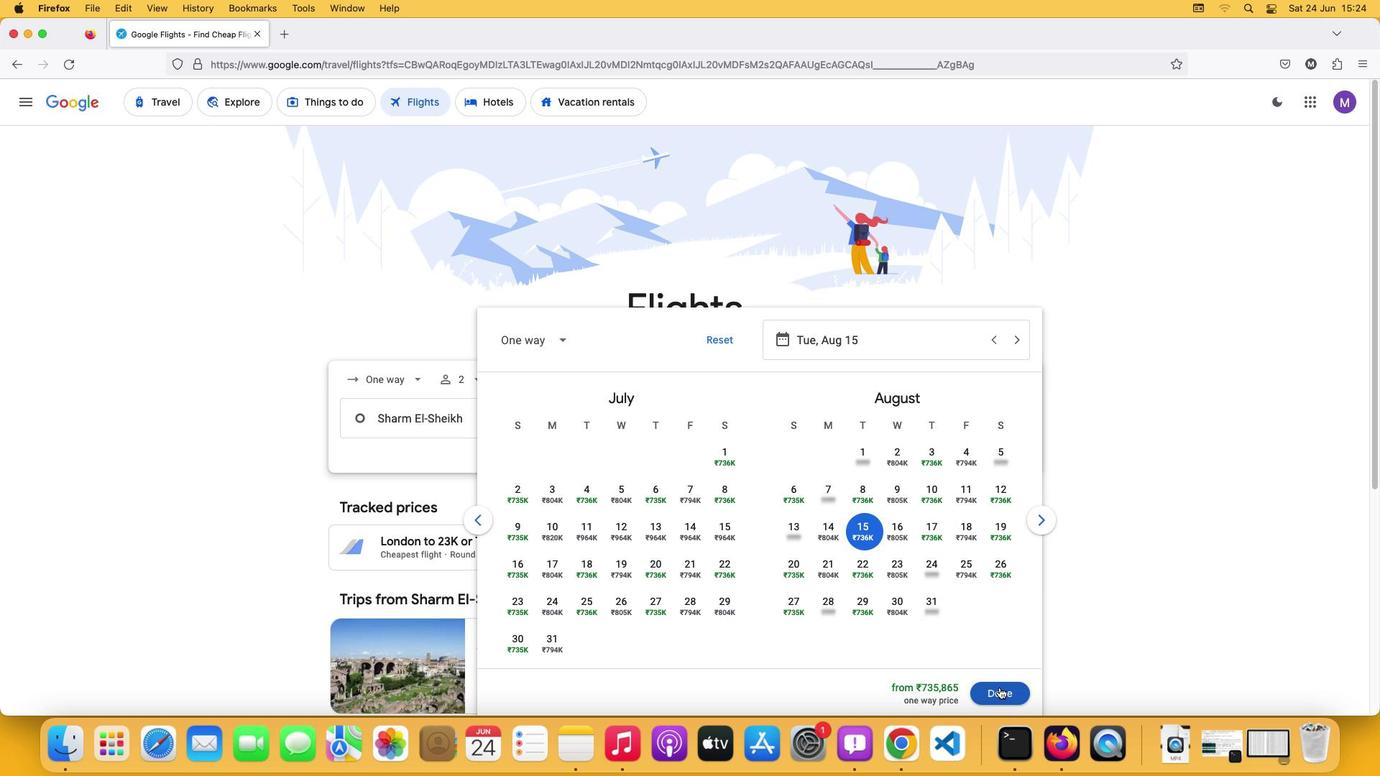 
Action: Mouse pressed left at (999, 688)
Screenshot: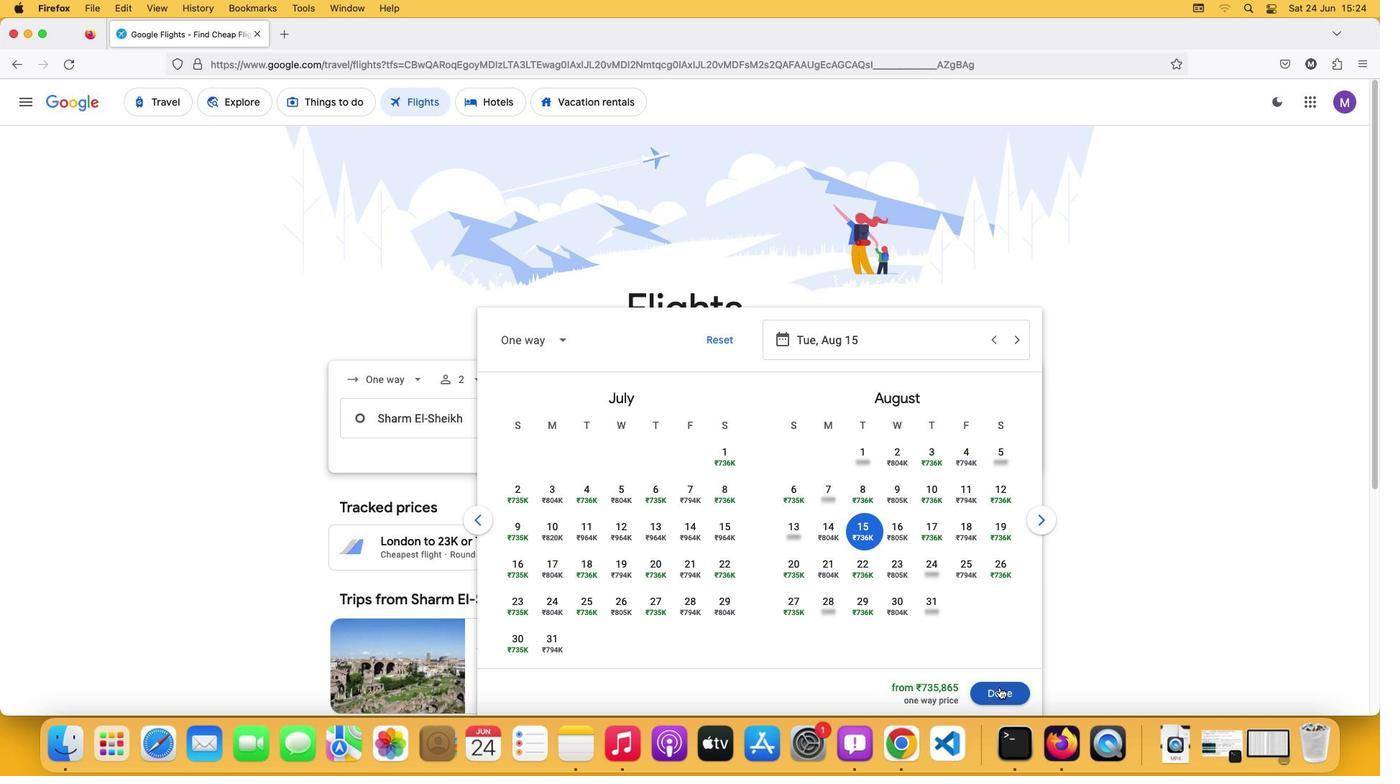 
Action: Mouse moved to (699, 468)
Screenshot: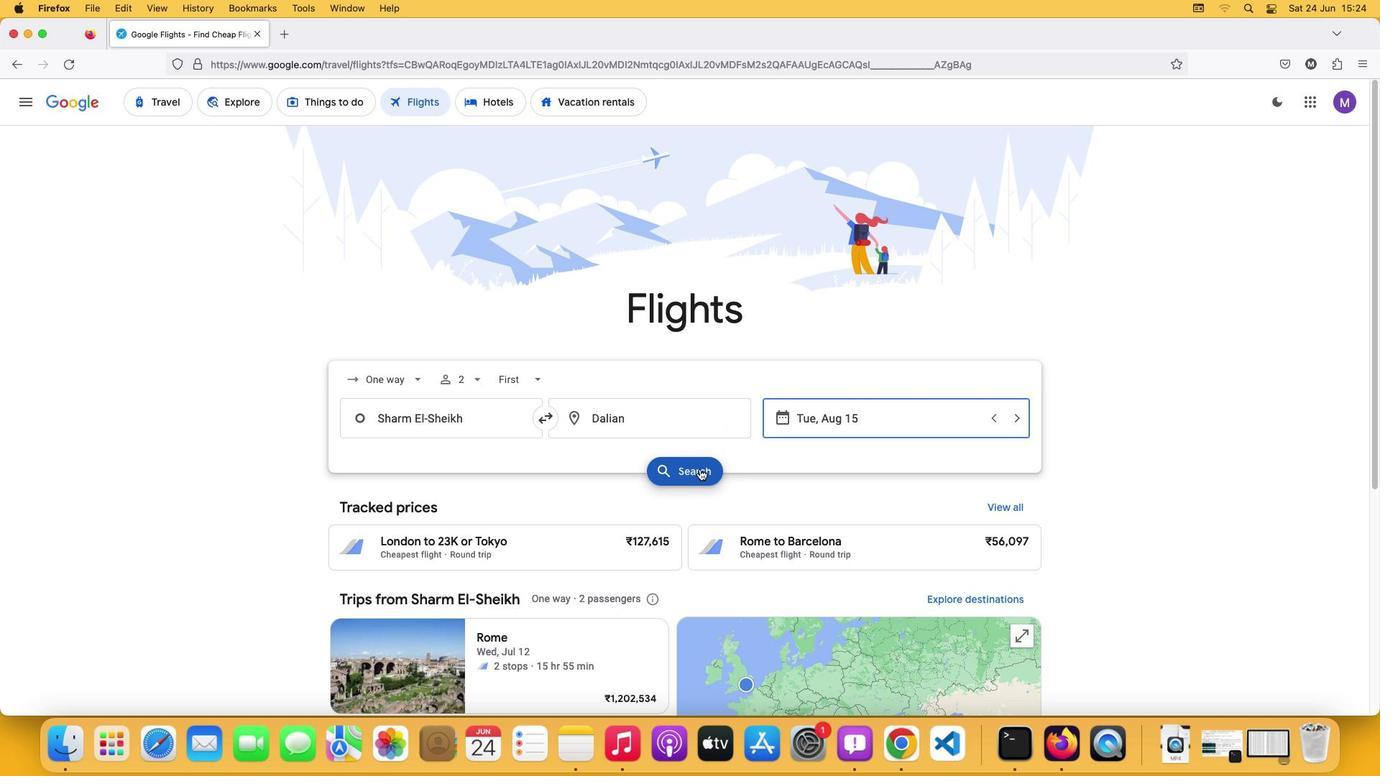 
Action: Mouse pressed left at (699, 468)
Screenshot: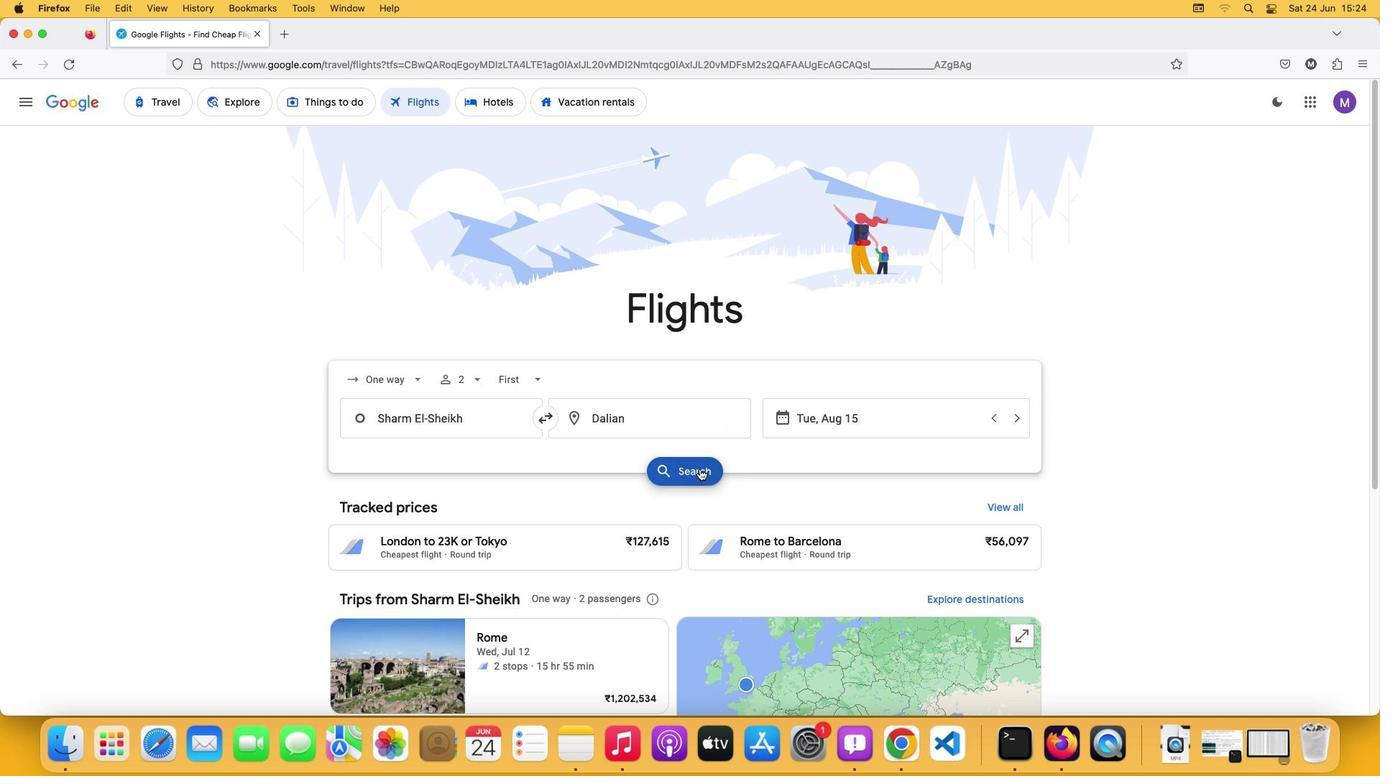 
Action: Mouse moved to (653, 386)
Screenshot: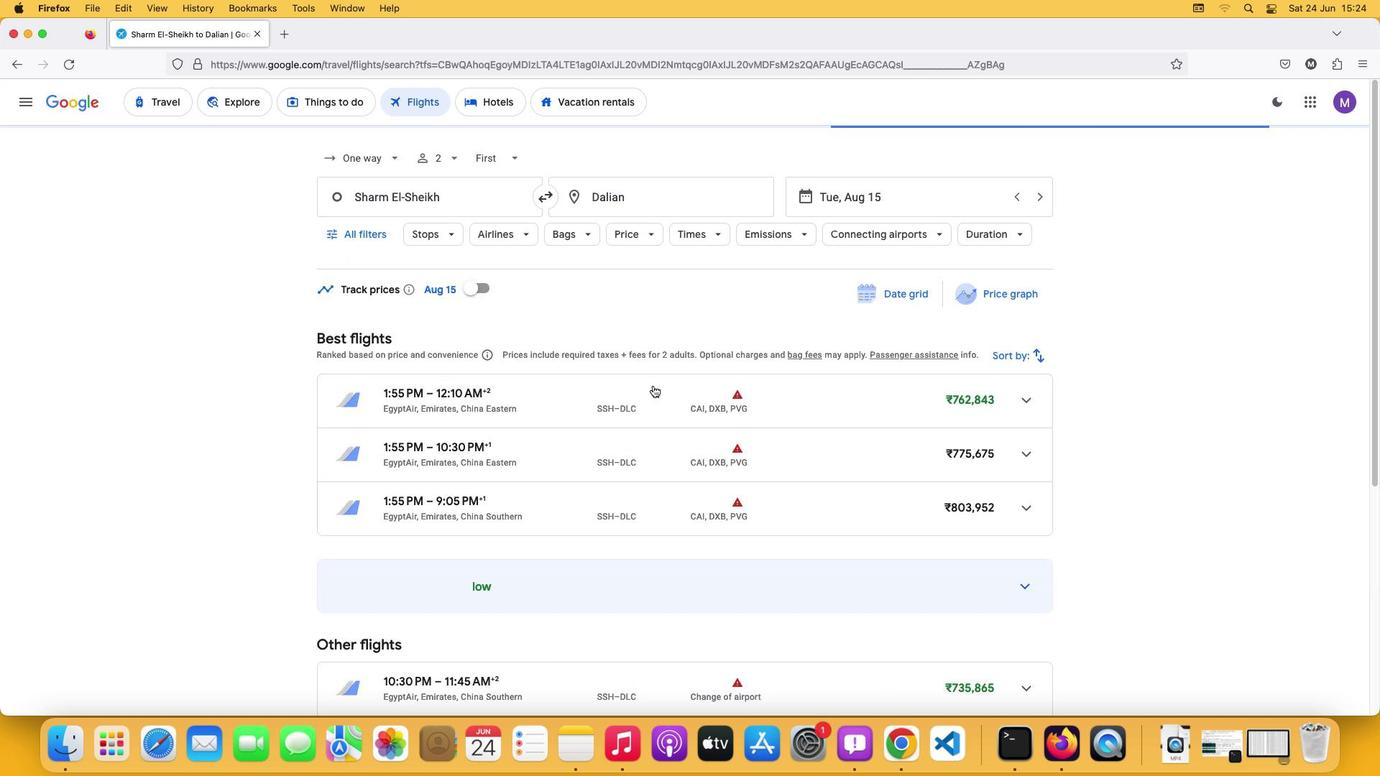 
